 Task: Create a due date automation trigger when advanced on, 2 hours before a card is due add dates without an overdue due date.
Action: Mouse moved to (1121, 325)
Screenshot: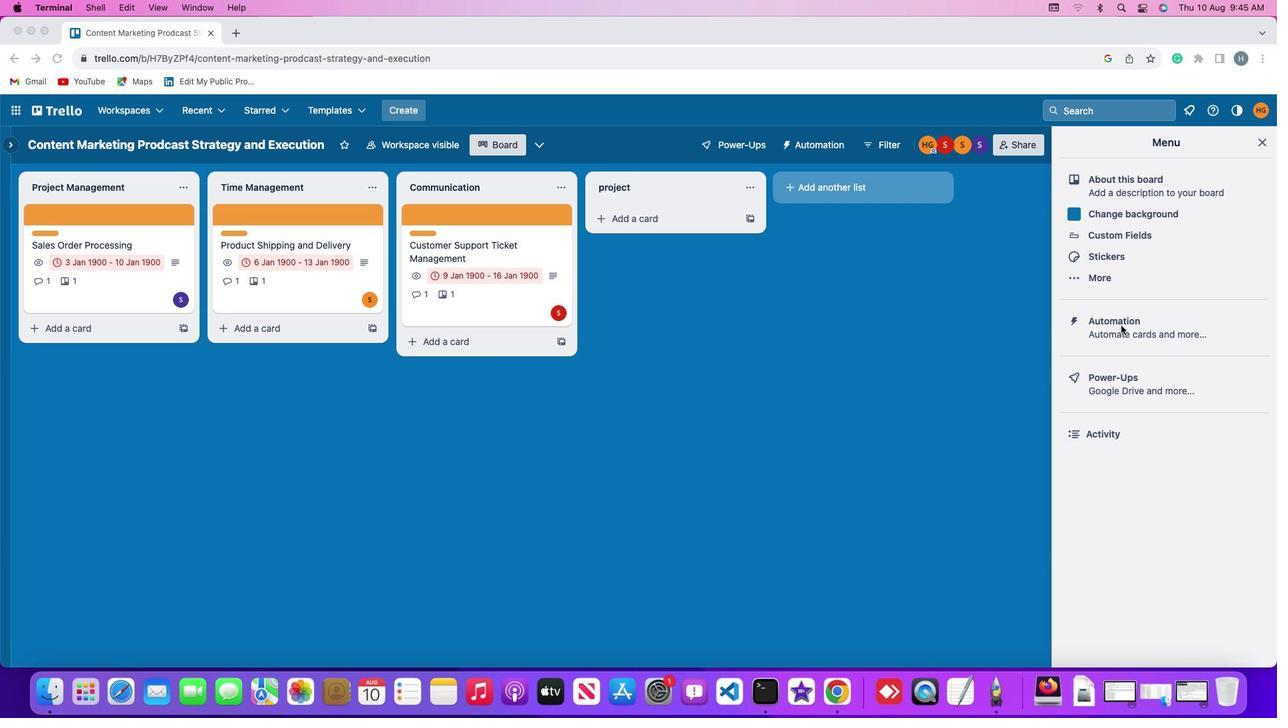 
Action: Mouse pressed left at (1121, 325)
Screenshot: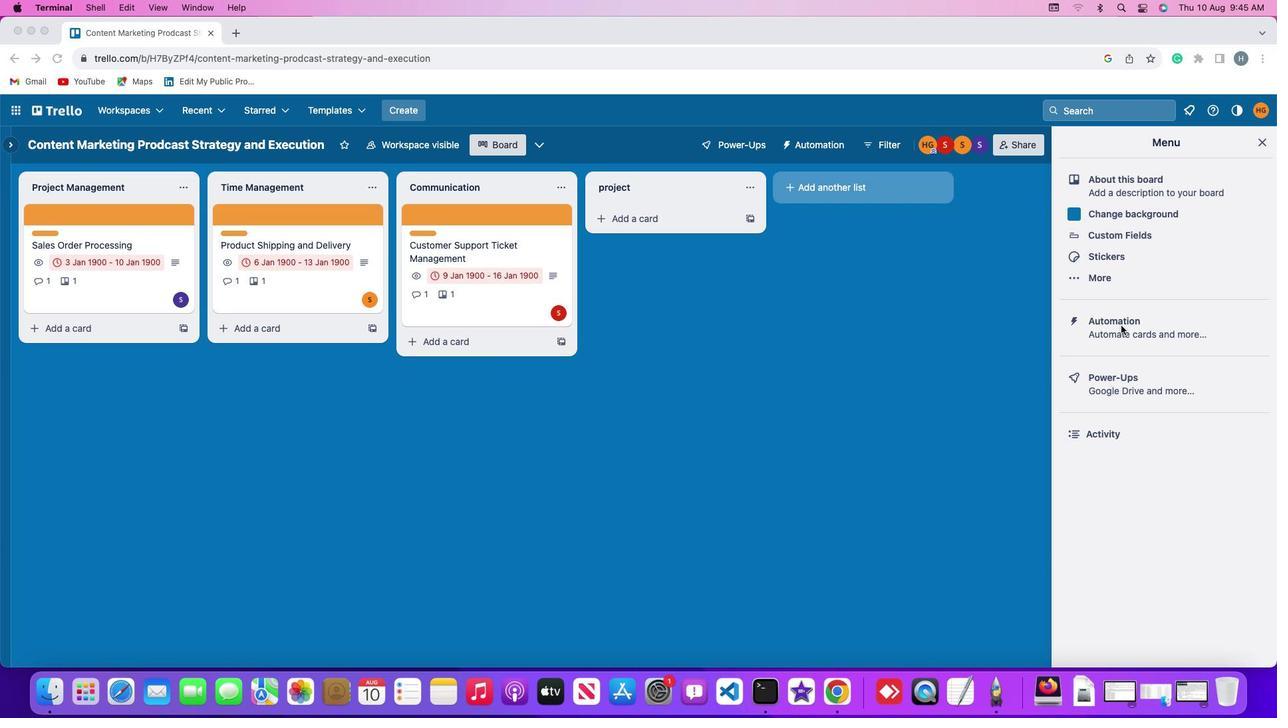 
Action: Mouse pressed left at (1121, 325)
Screenshot: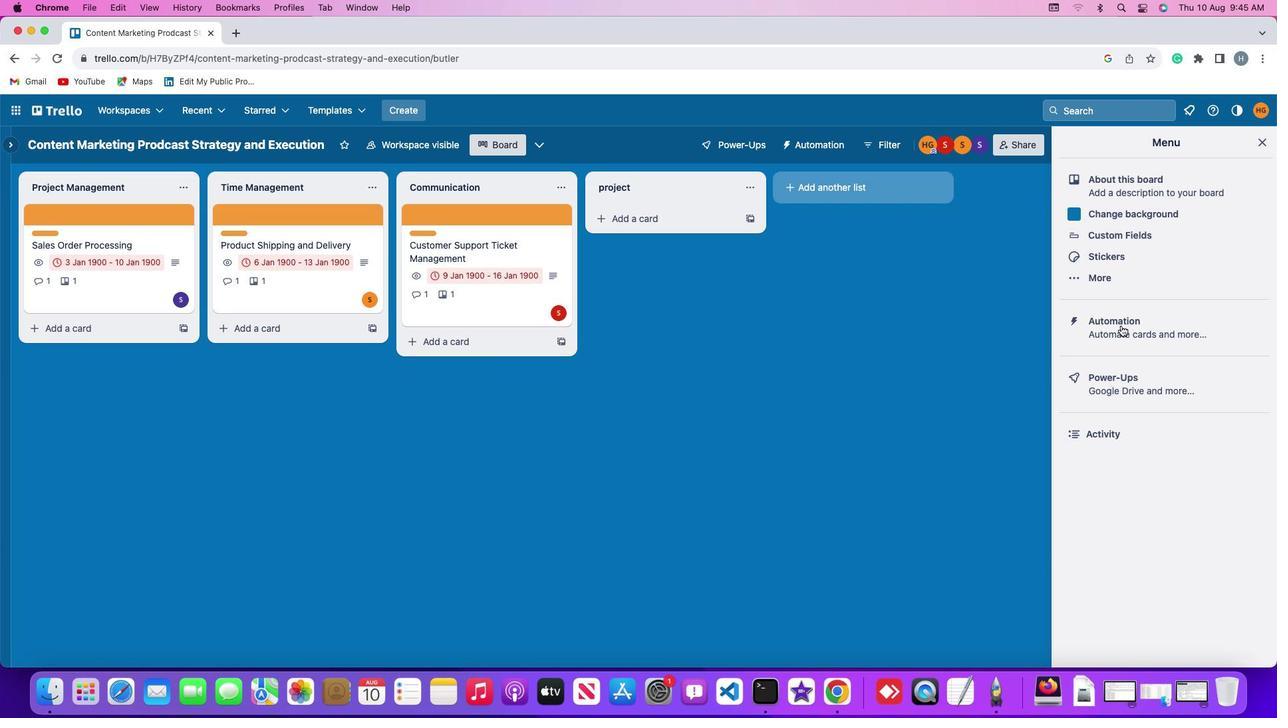 
Action: Mouse moved to (69, 313)
Screenshot: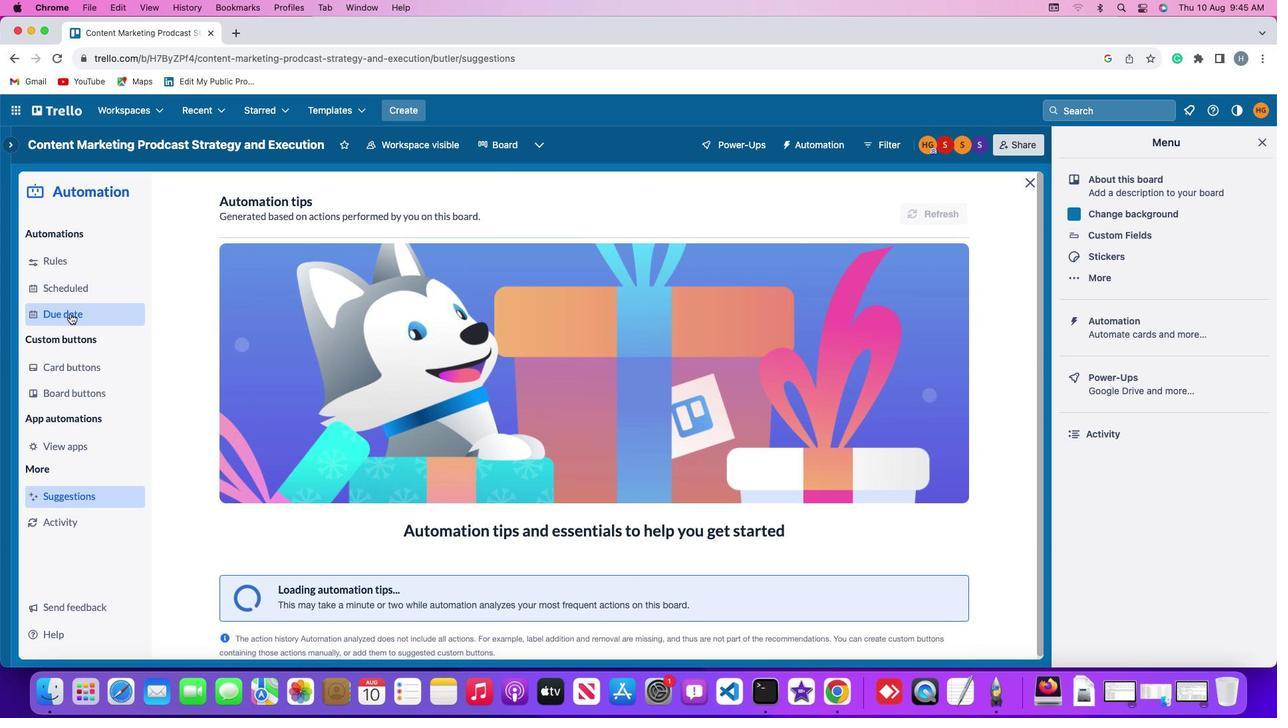 
Action: Mouse pressed left at (69, 313)
Screenshot: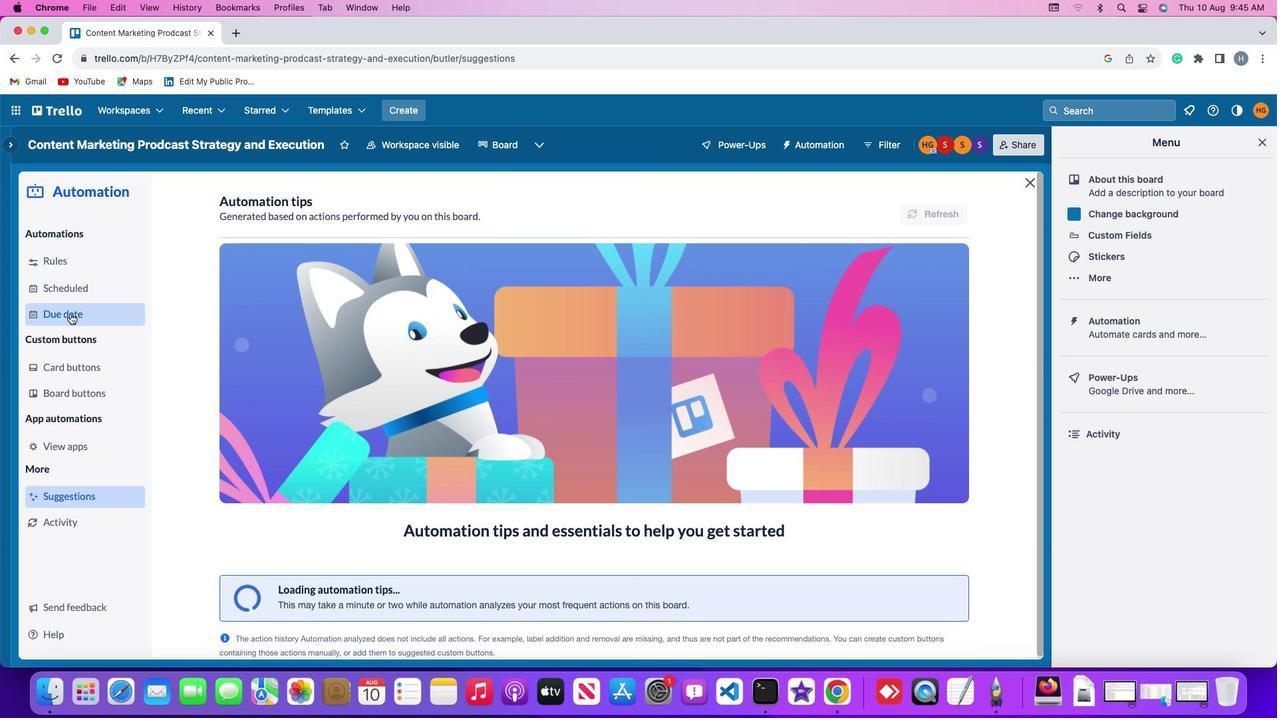 
Action: Mouse moved to (892, 207)
Screenshot: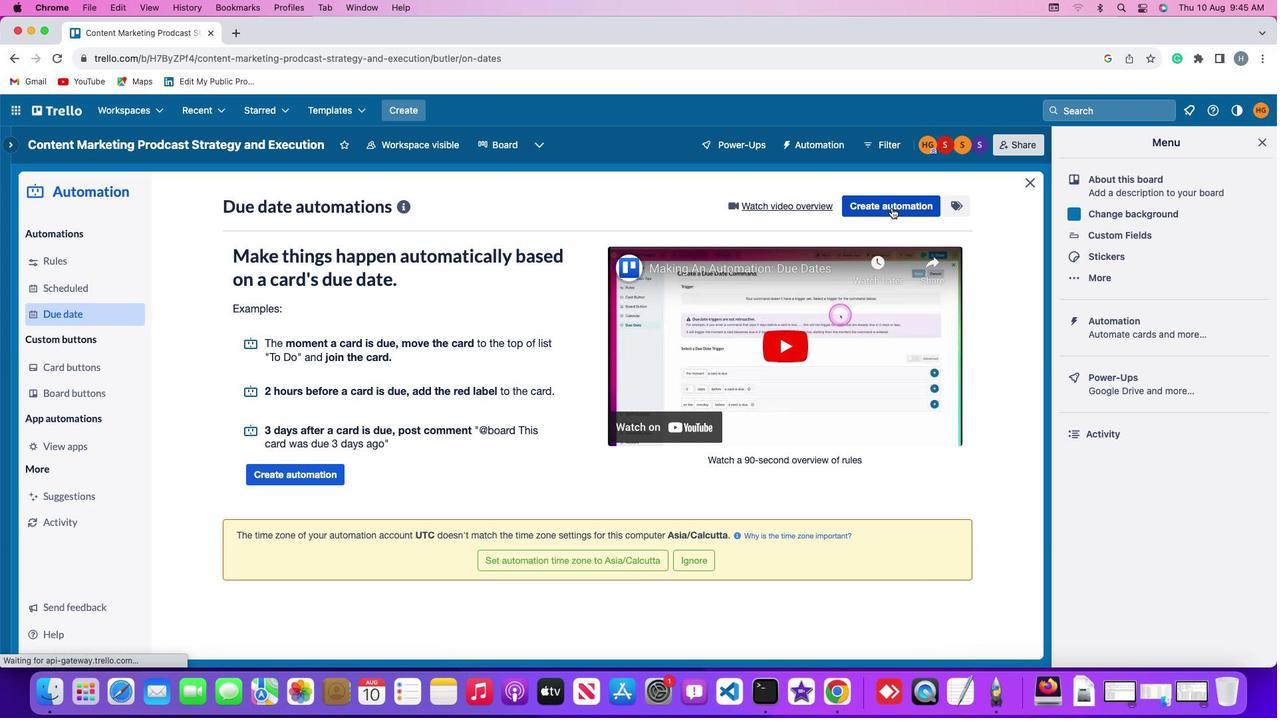 
Action: Mouse pressed left at (892, 207)
Screenshot: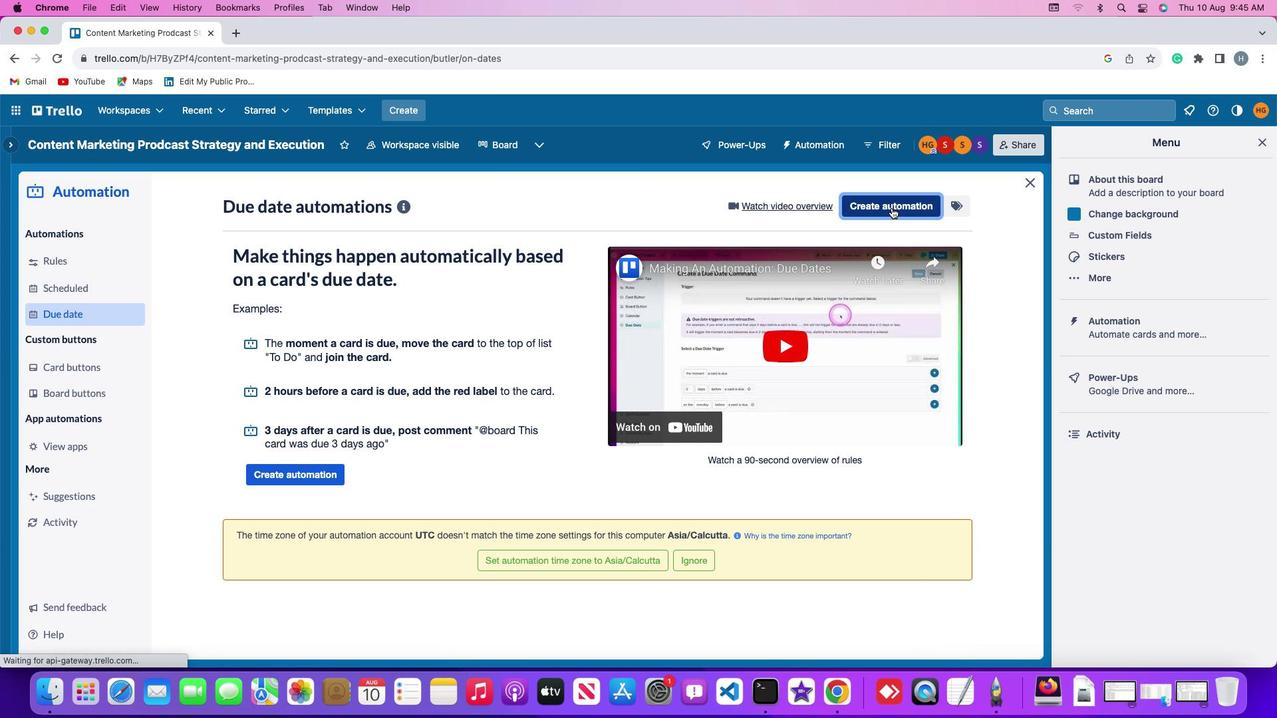 
Action: Mouse moved to (260, 337)
Screenshot: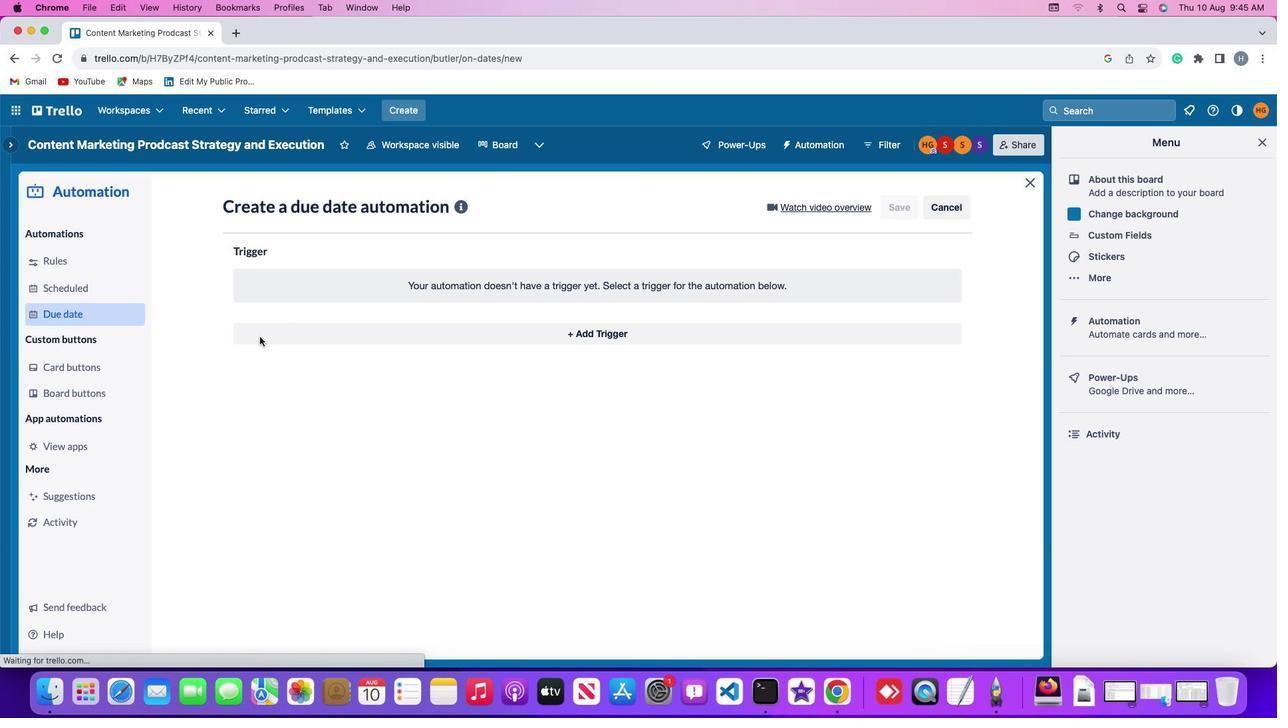 
Action: Mouse pressed left at (260, 337)
Screenshot: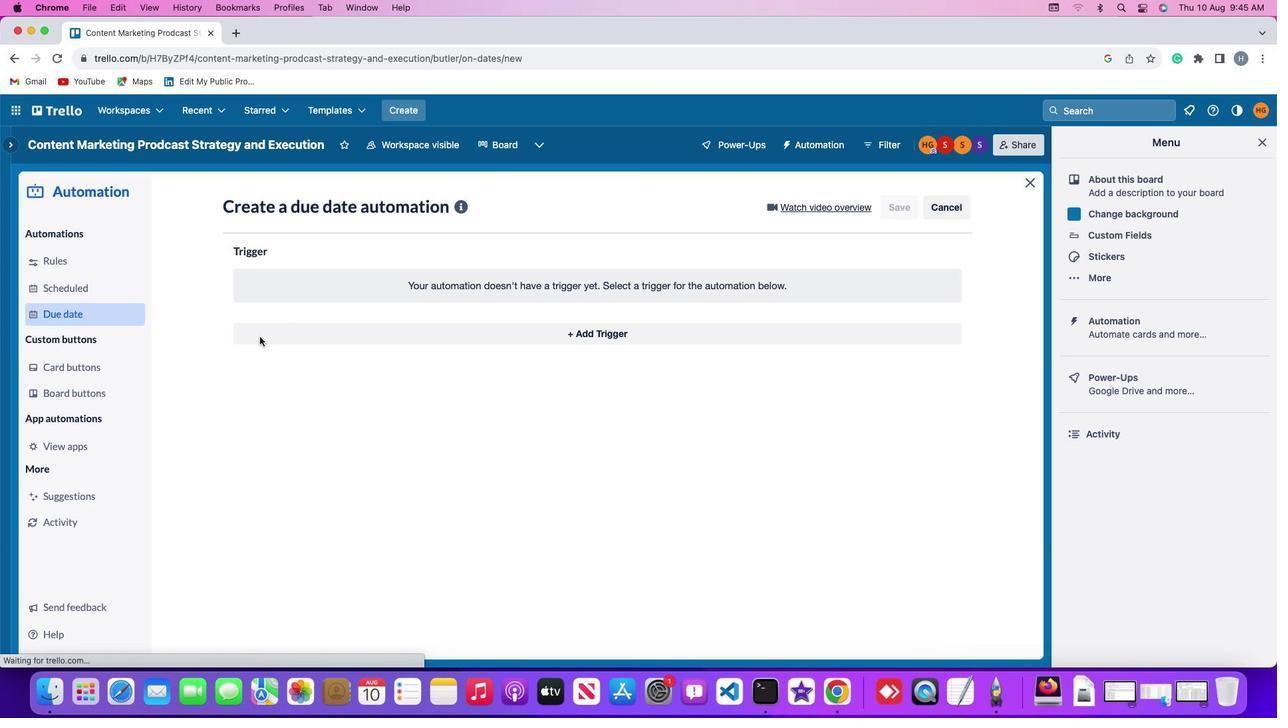 
Action: Mouse moved to (256, 534)
Screenshot: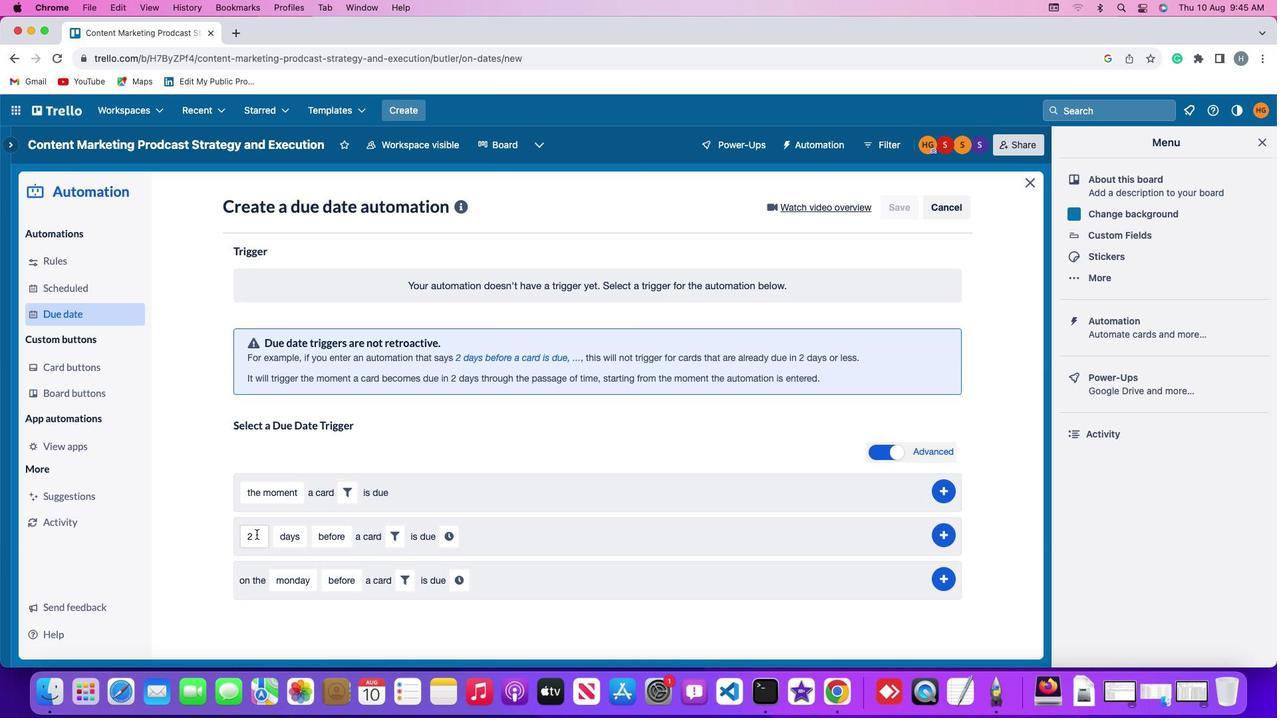 
Action: Mouse pressed left at (256, 534)
Screenshot: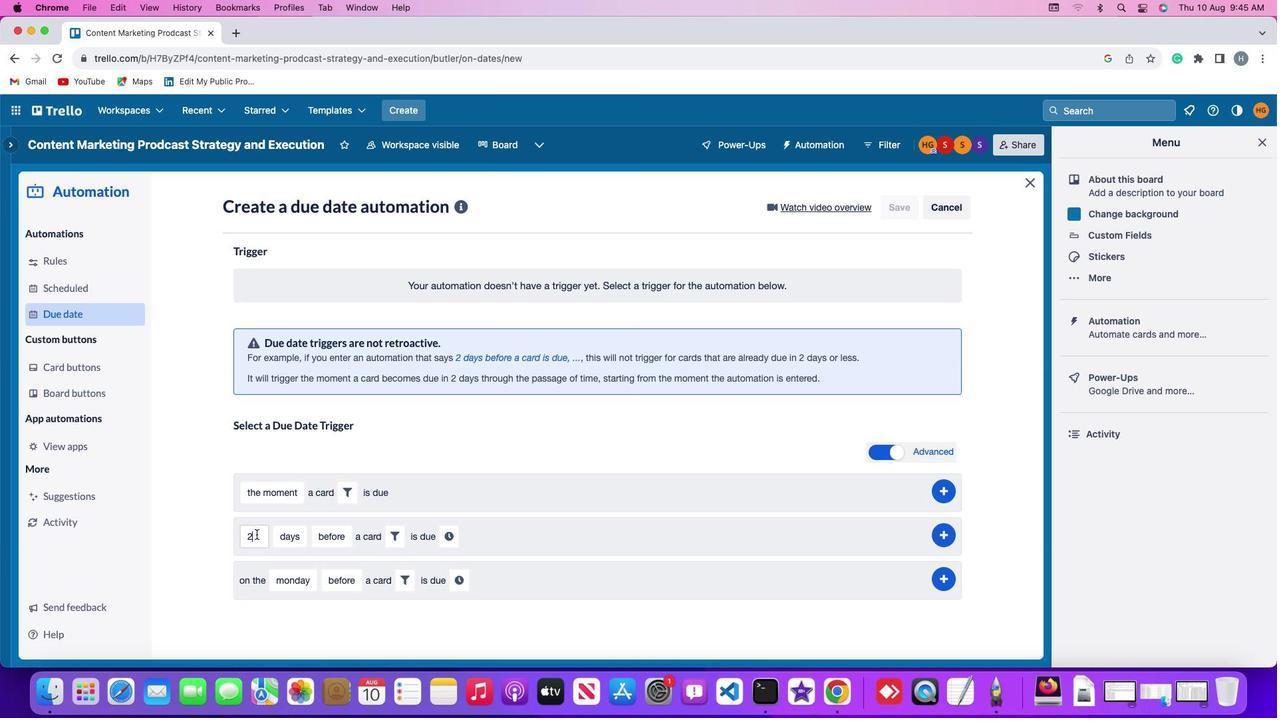 
Action: Mouse moved to (258, 538)
Screenshot: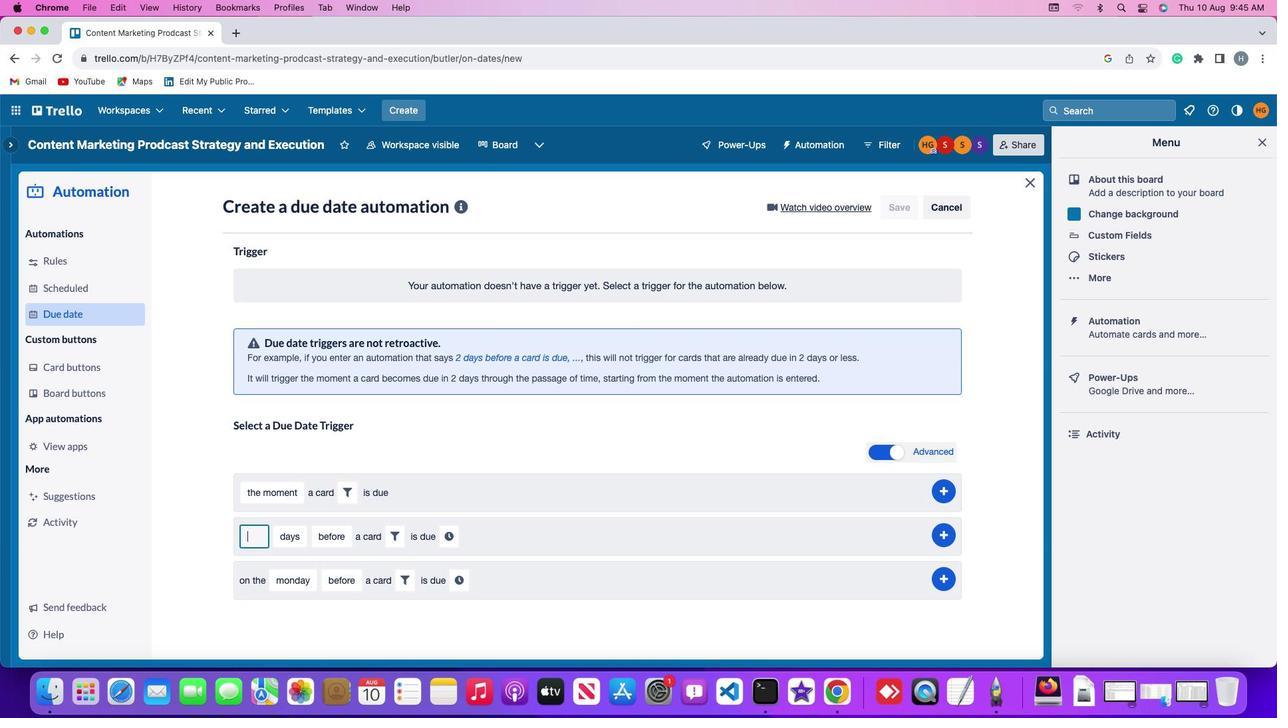 
Action: Key pressed Key.backspace
Screenshot: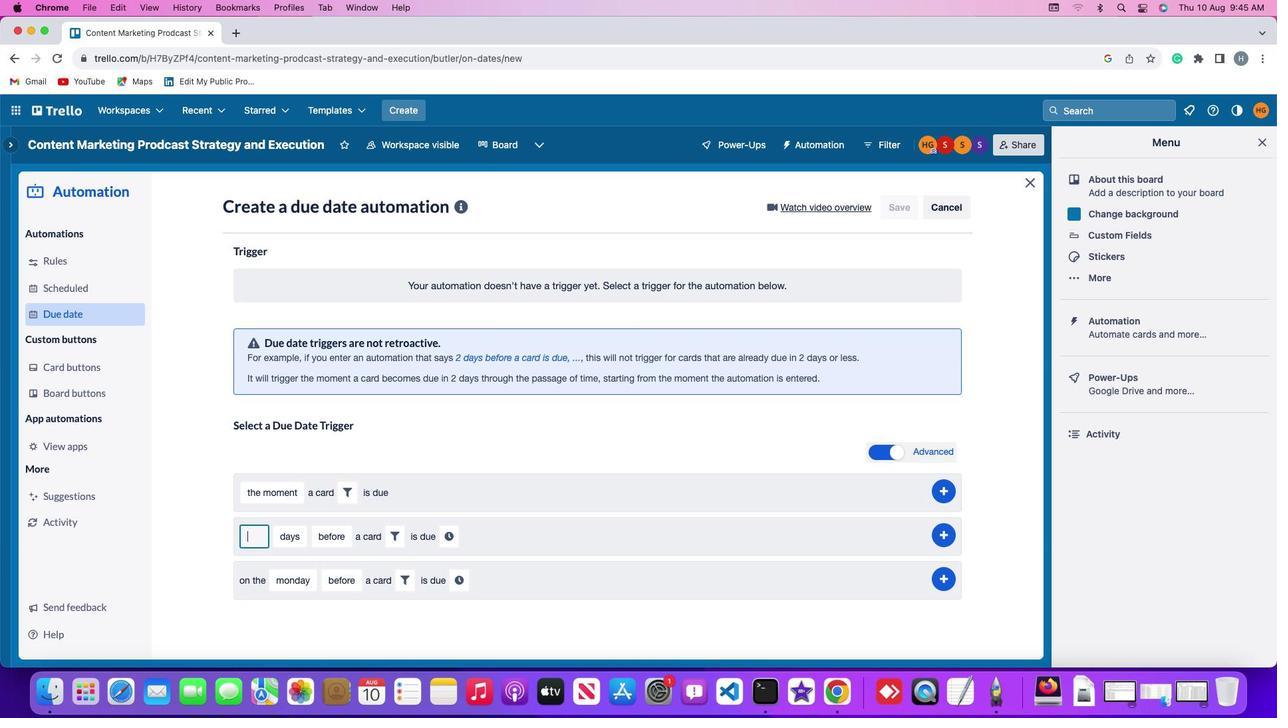
Action: Mouse moved to (260, 538)
Screenshot: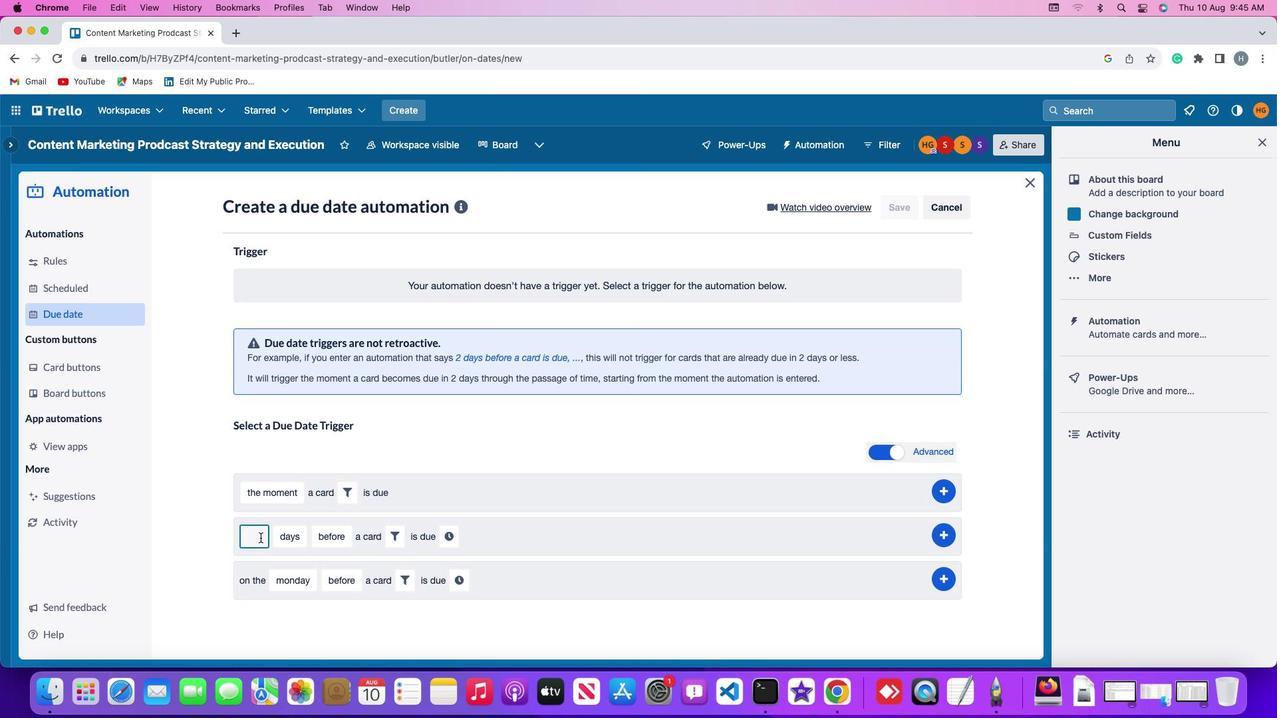 
Action: Key pressed '2'
Screenshot: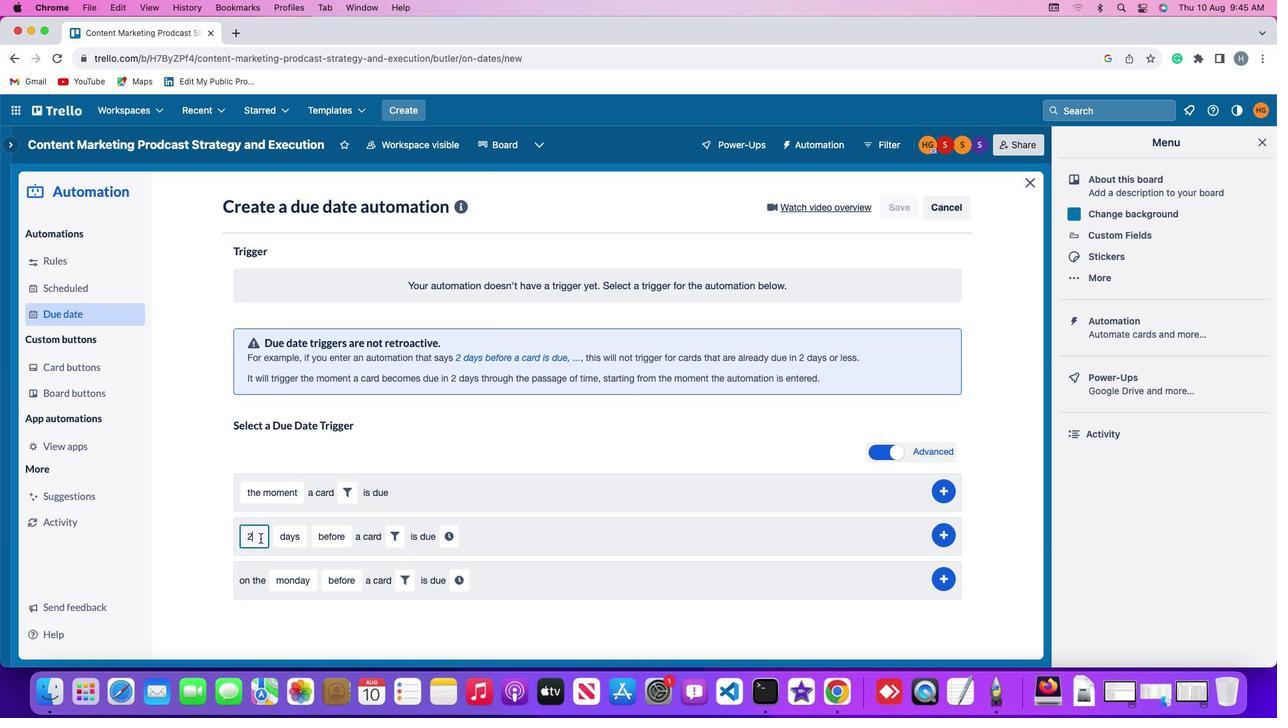 
Action: Mouse moved to (288, 537)
Screenshot: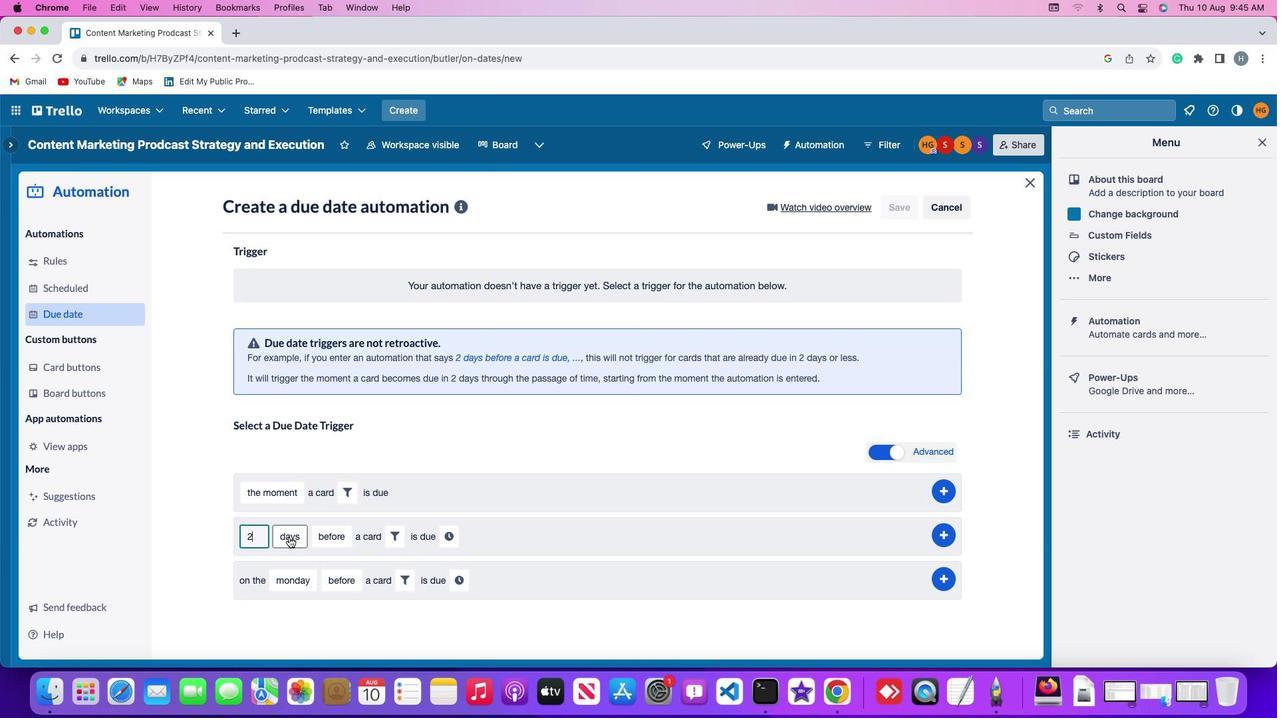 
Action: Mouse pressed left at (288, 537)
Screenshot: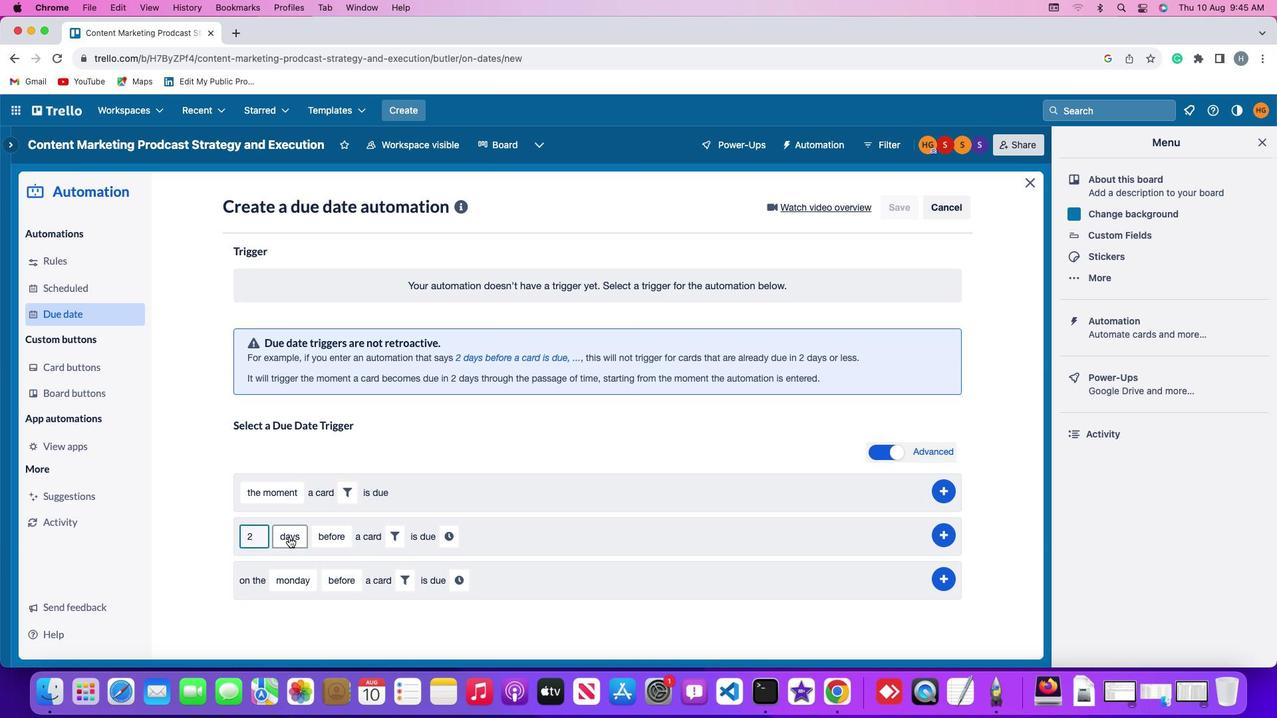 
Action: Mouse moved to (296, 611)
Screenshot: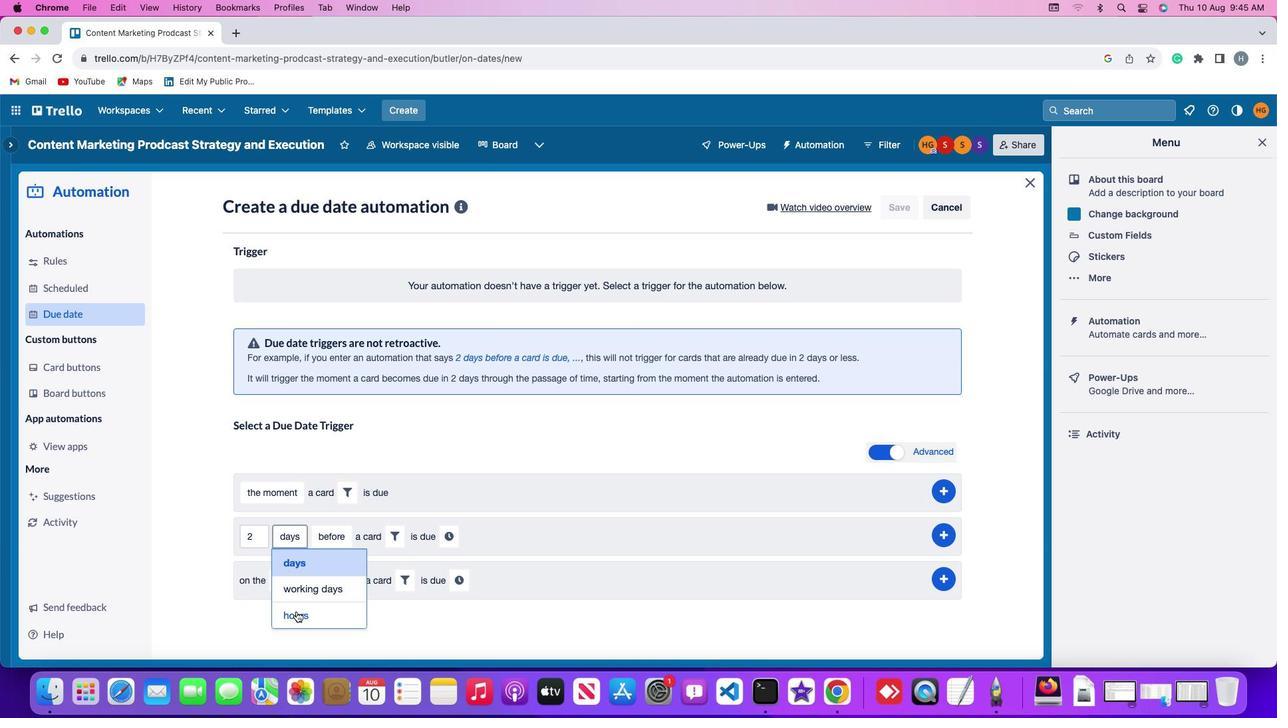 
Action: Mouse pressed left at (296, 611)
Screenshot: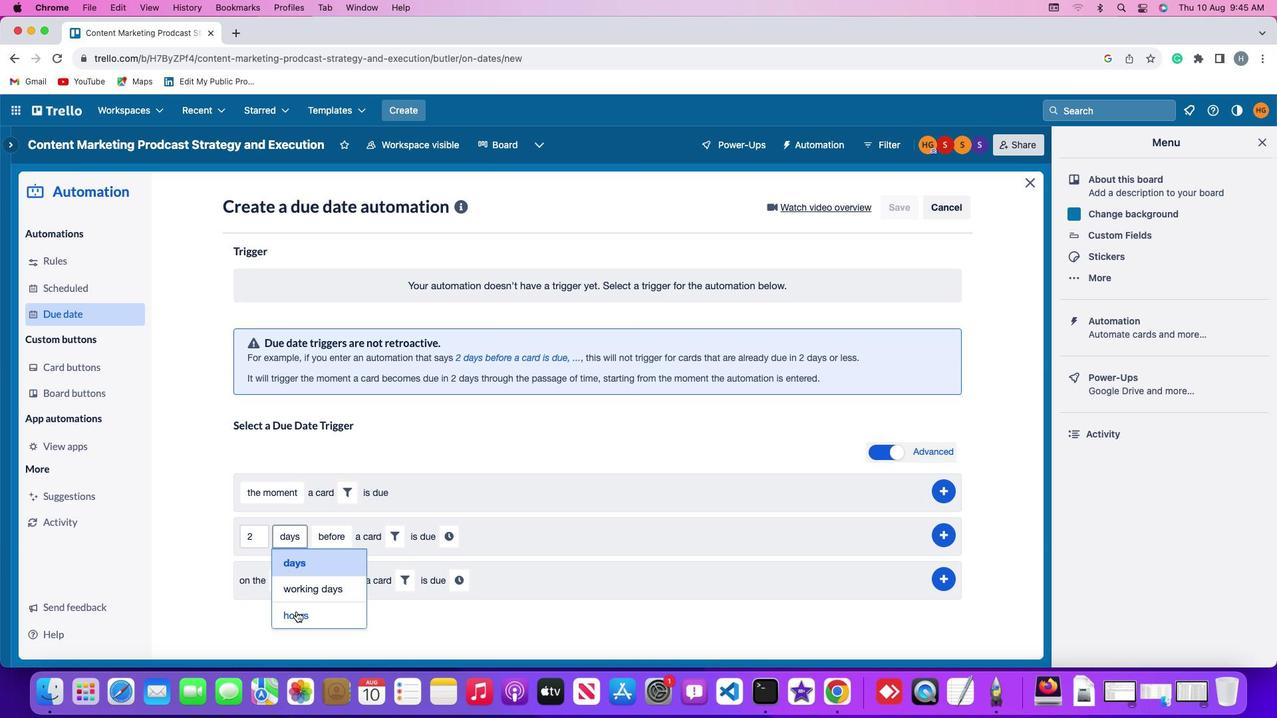 
Action: Mouse moved to (332, 533)
Screenshot: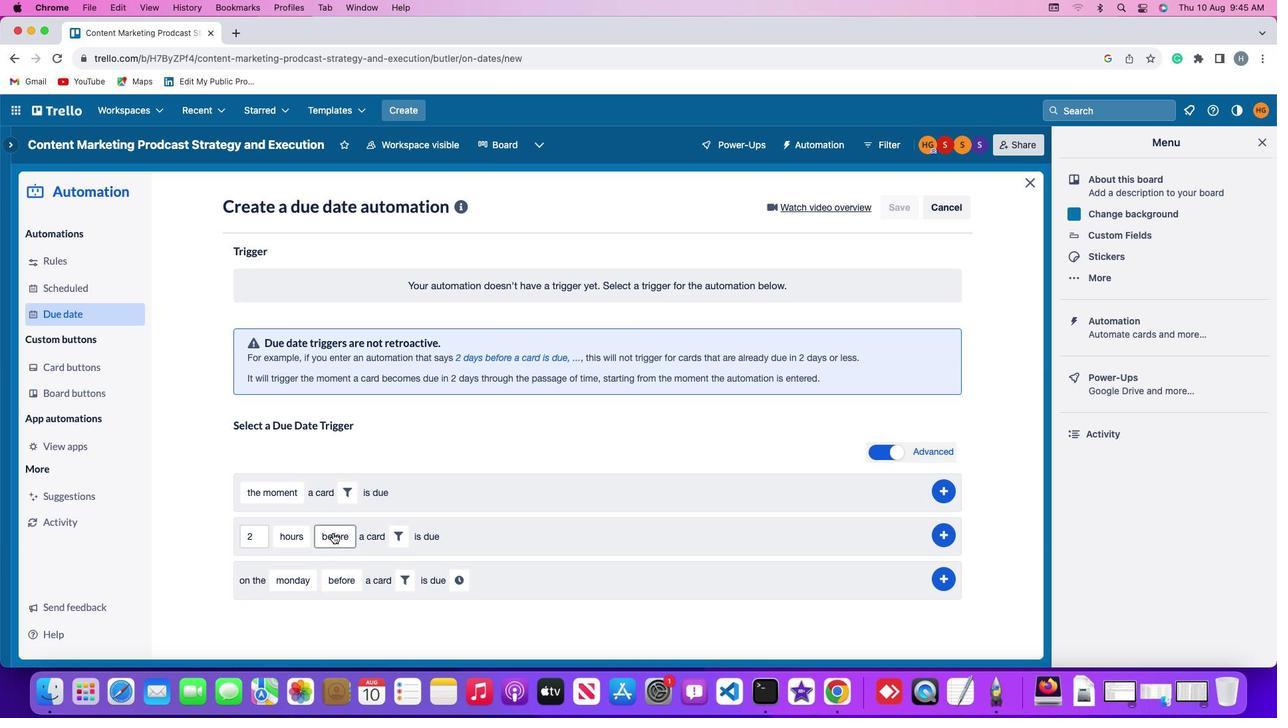 
Action: Mouse pressed left at (332, 533)
Screenshot: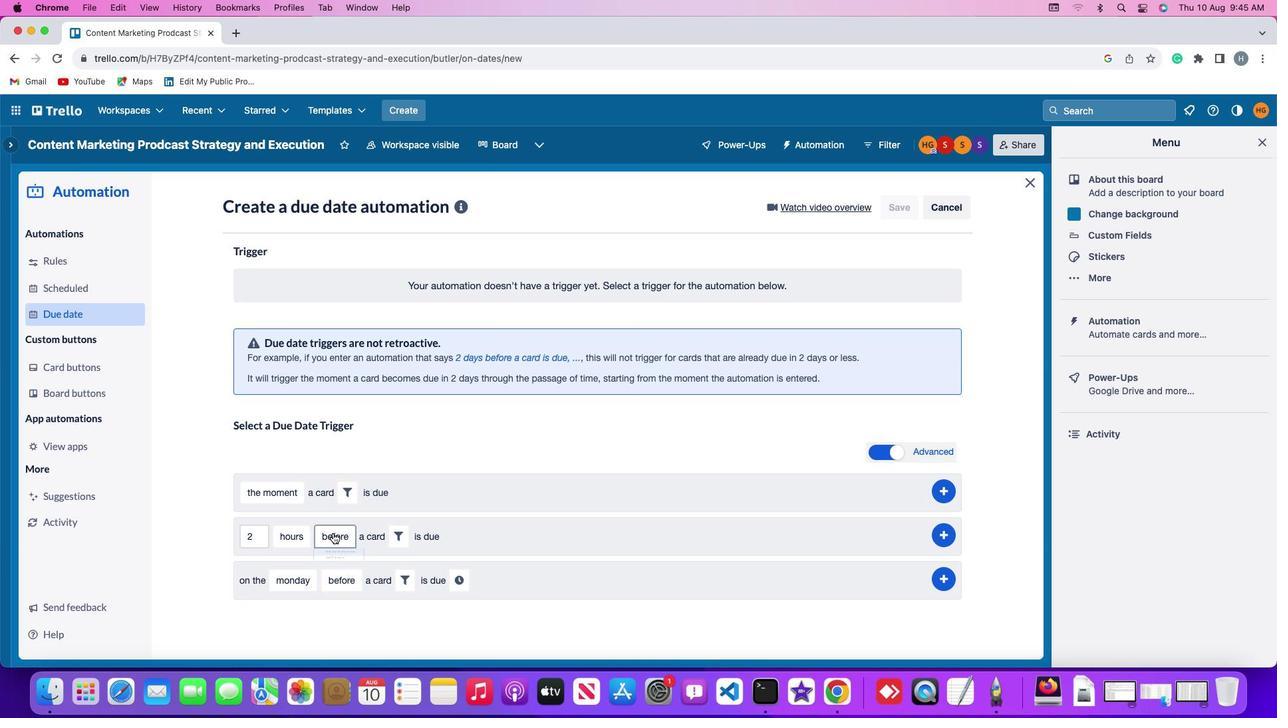 
Action: Mouse moved to (339, 561)
Screenshot: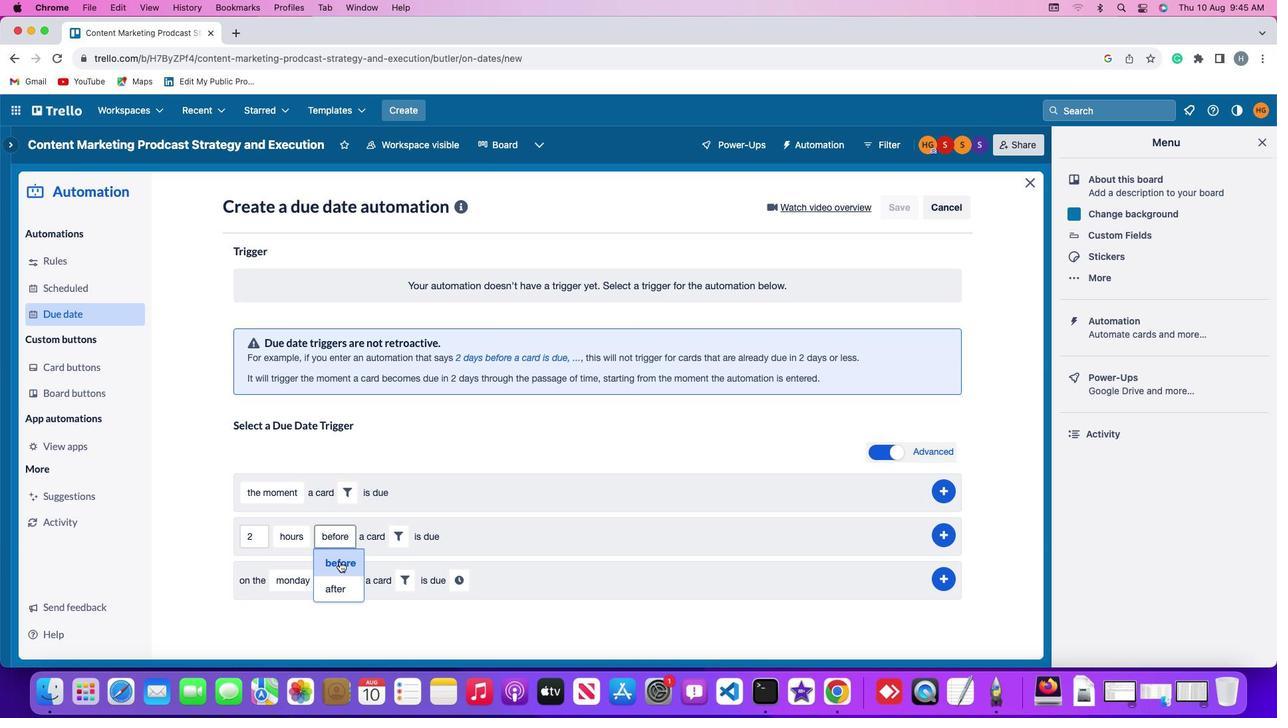 
Action: Mouse pressed left at (339, 561)
Screenshot: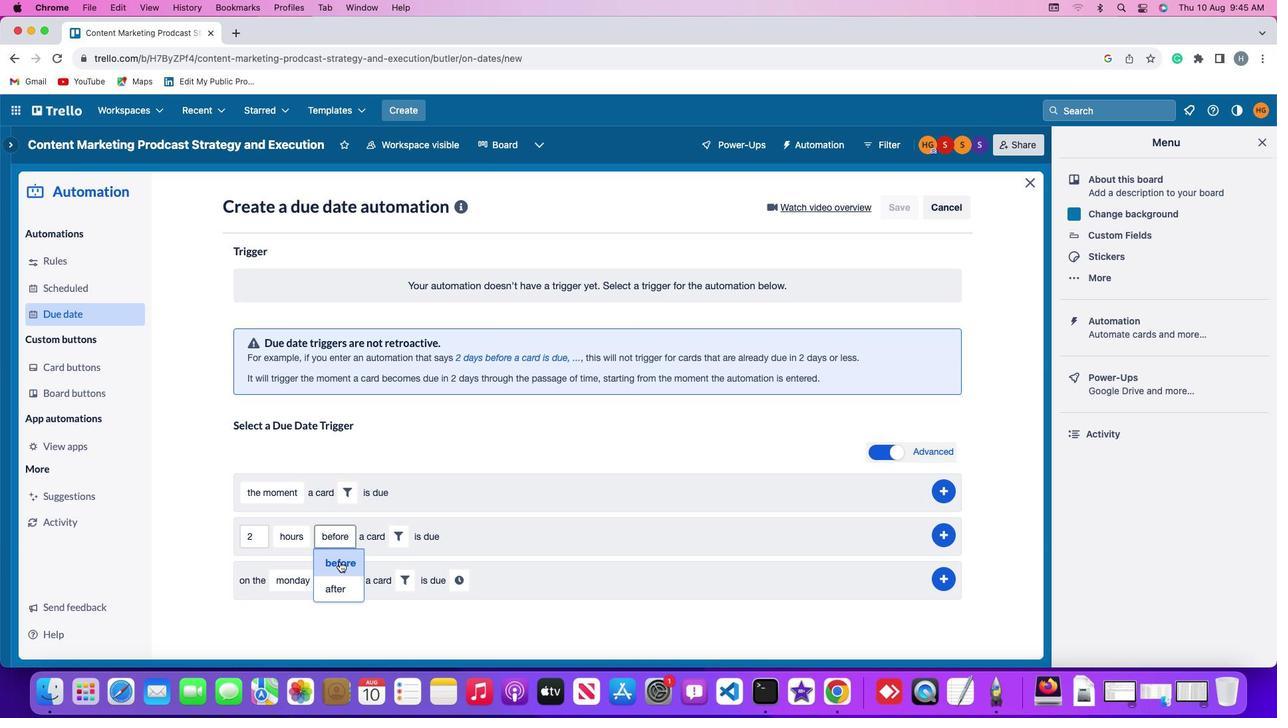 
Action: Mouse moved to (394, 532)
Screenshot: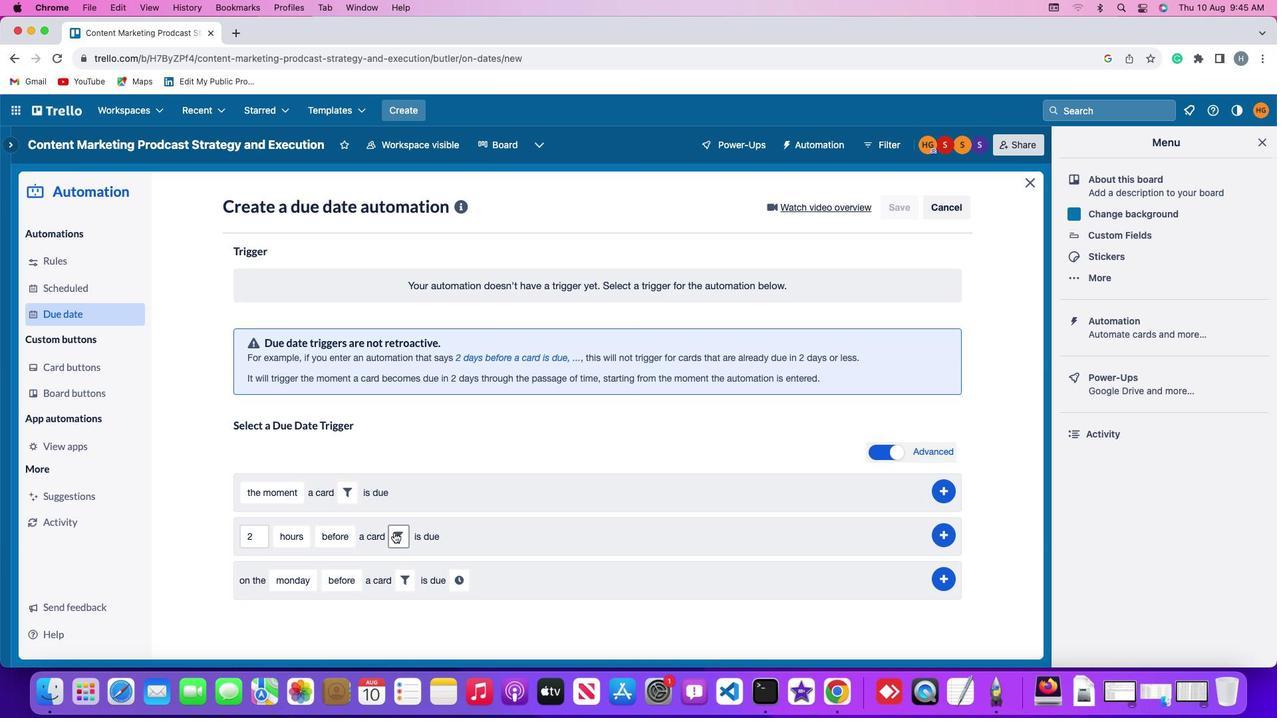 
Action: Mouse pressed left at (394, 532)
Screenshot: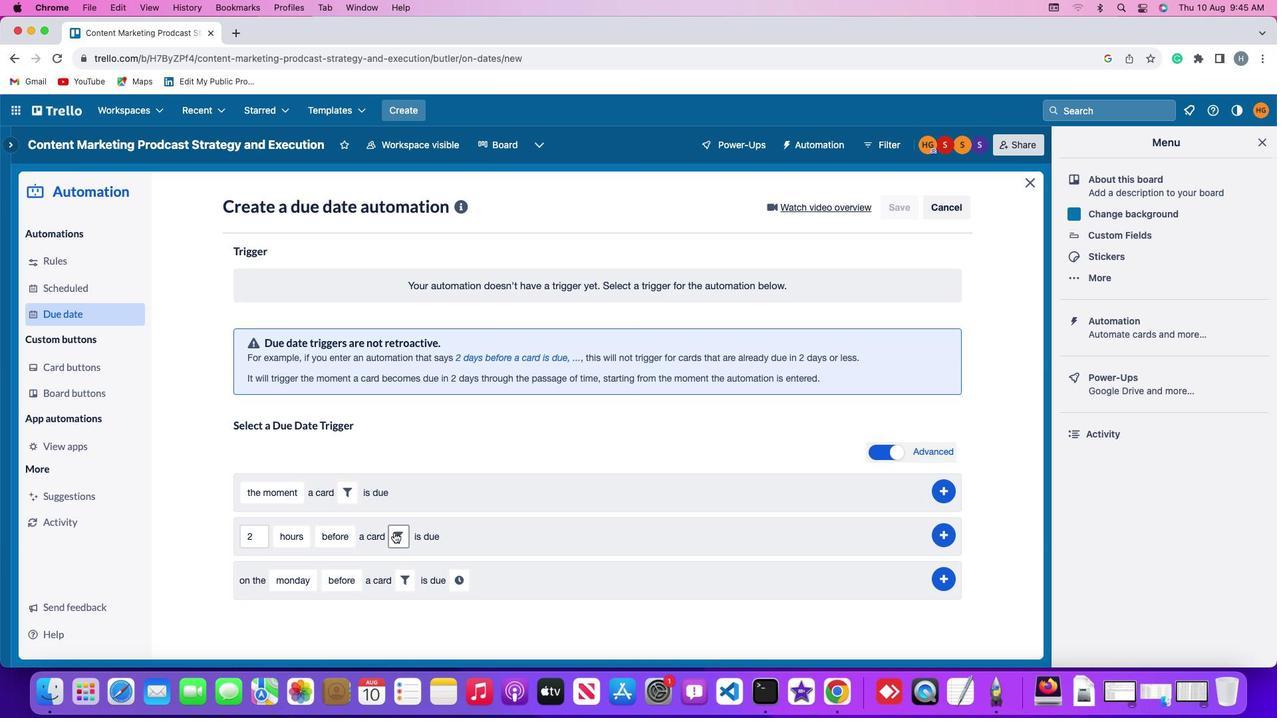 
Action: Mouse moved to (463, 579)
Screenshot: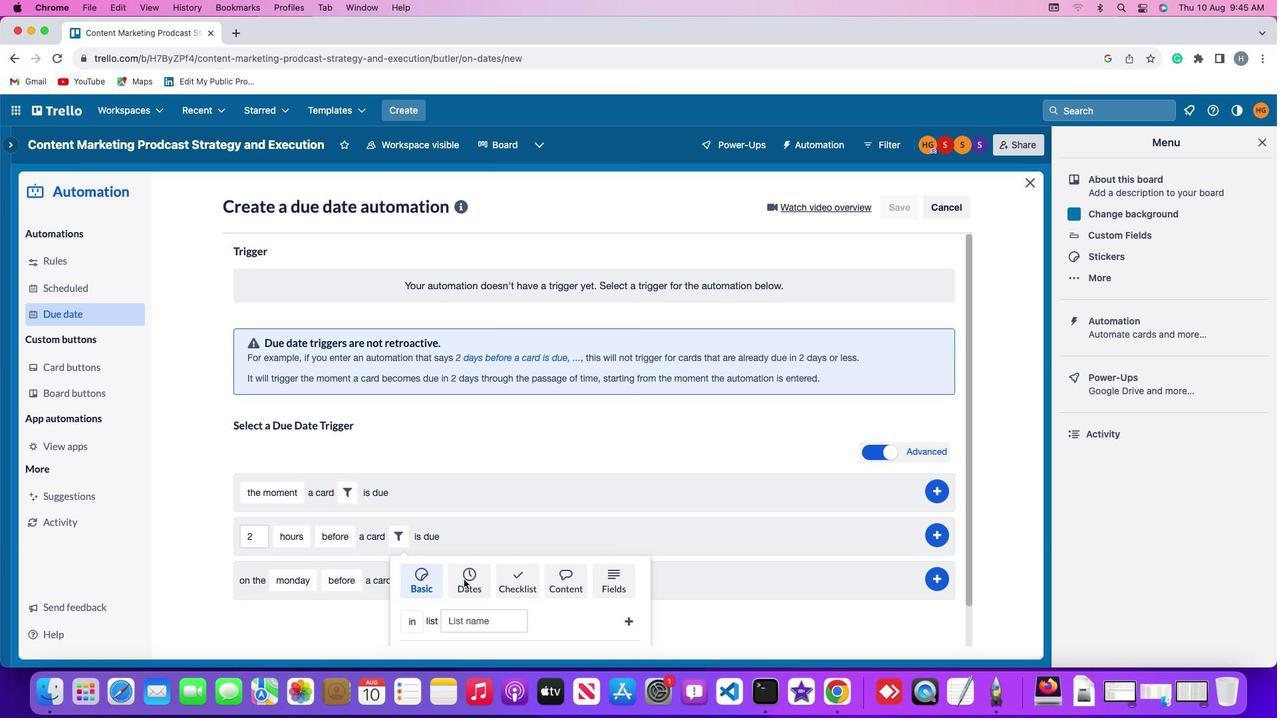 
Action: Mouse pressed left at (463, 579)
Screenshot: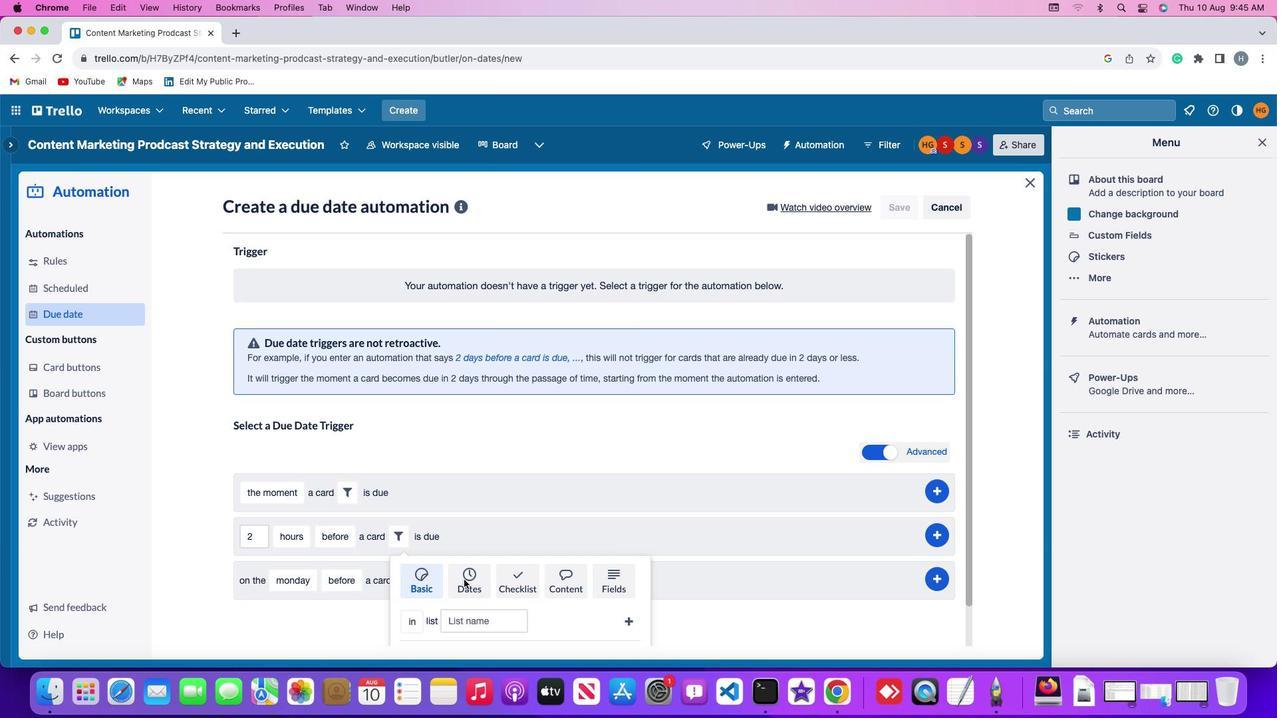 
Action: Mouse moved to (413, 622)
Screenshot: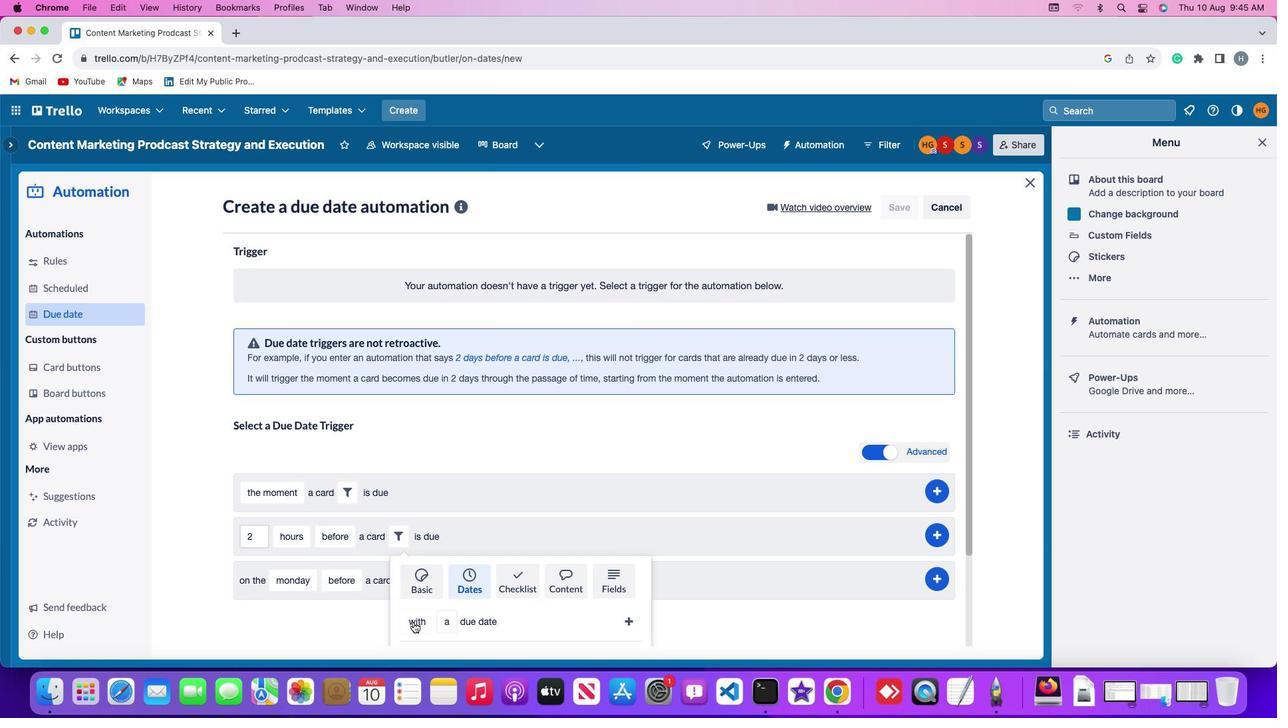 
Action: Mouse pressed left at (413, 622)
Screenshot: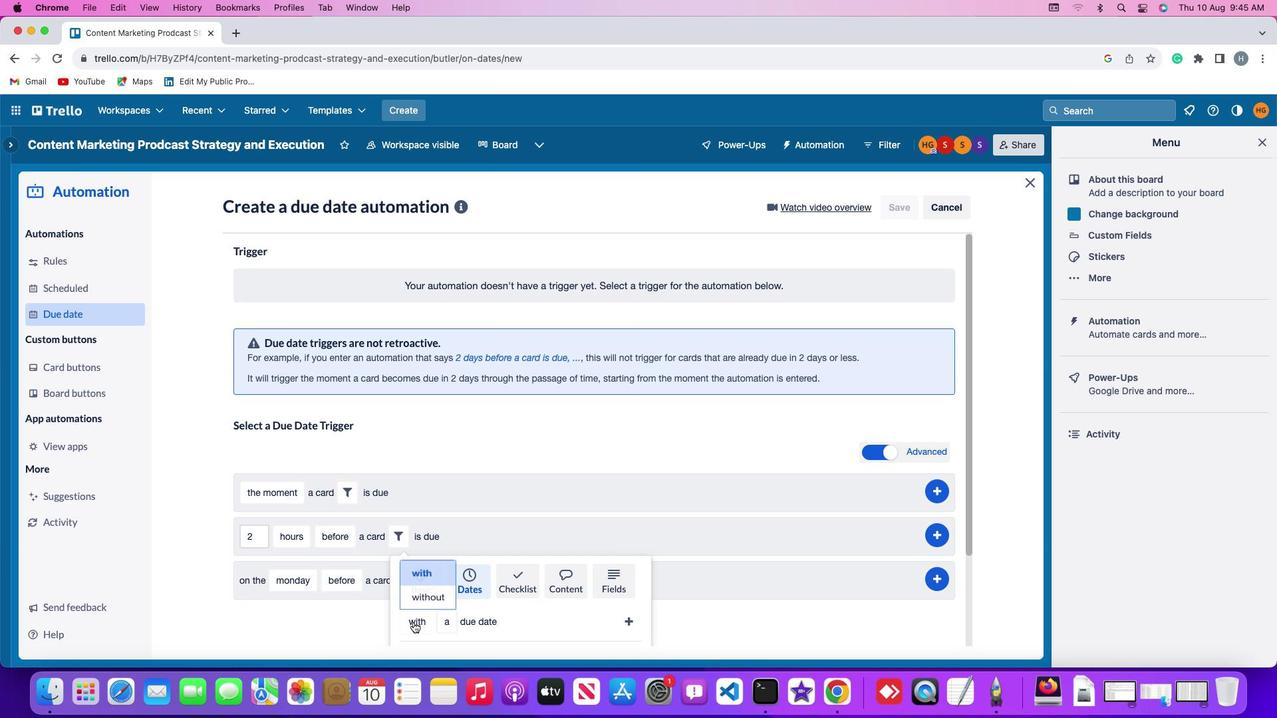 
Action: Mouse moved to (420, 600)
Screenshot: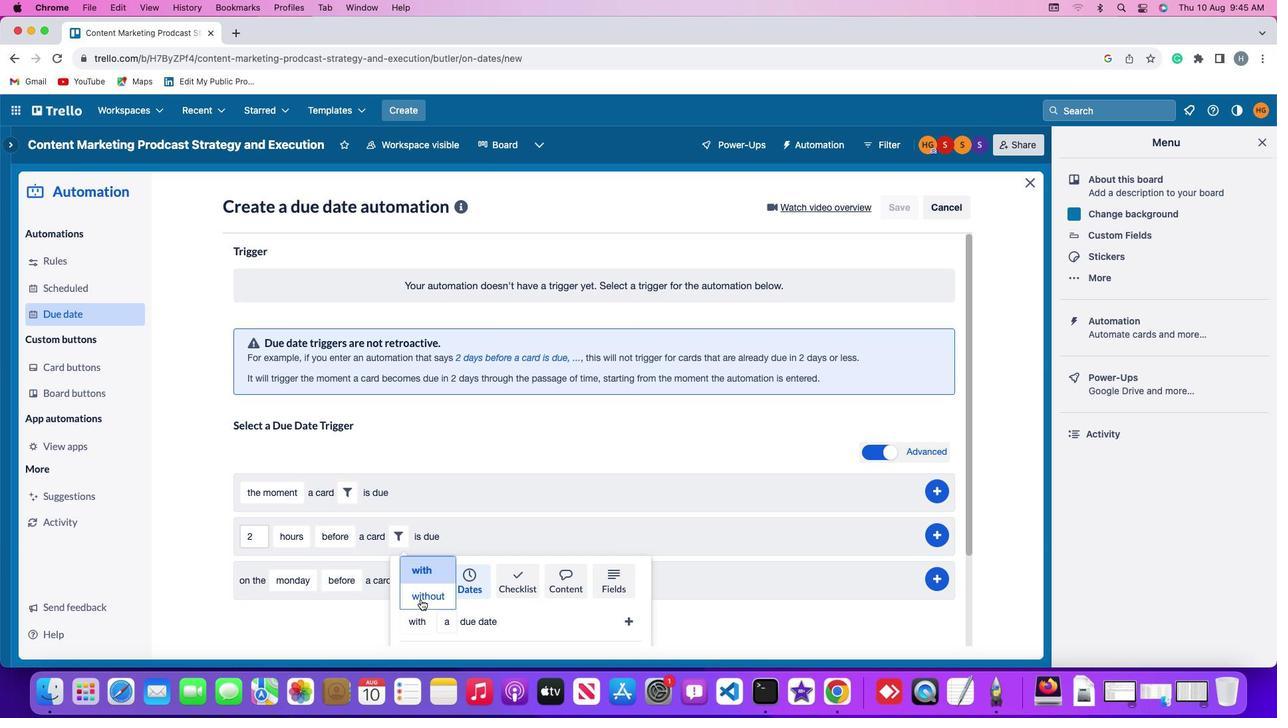 
Action: Mouse pressed left at (420, 600)
Screenshot: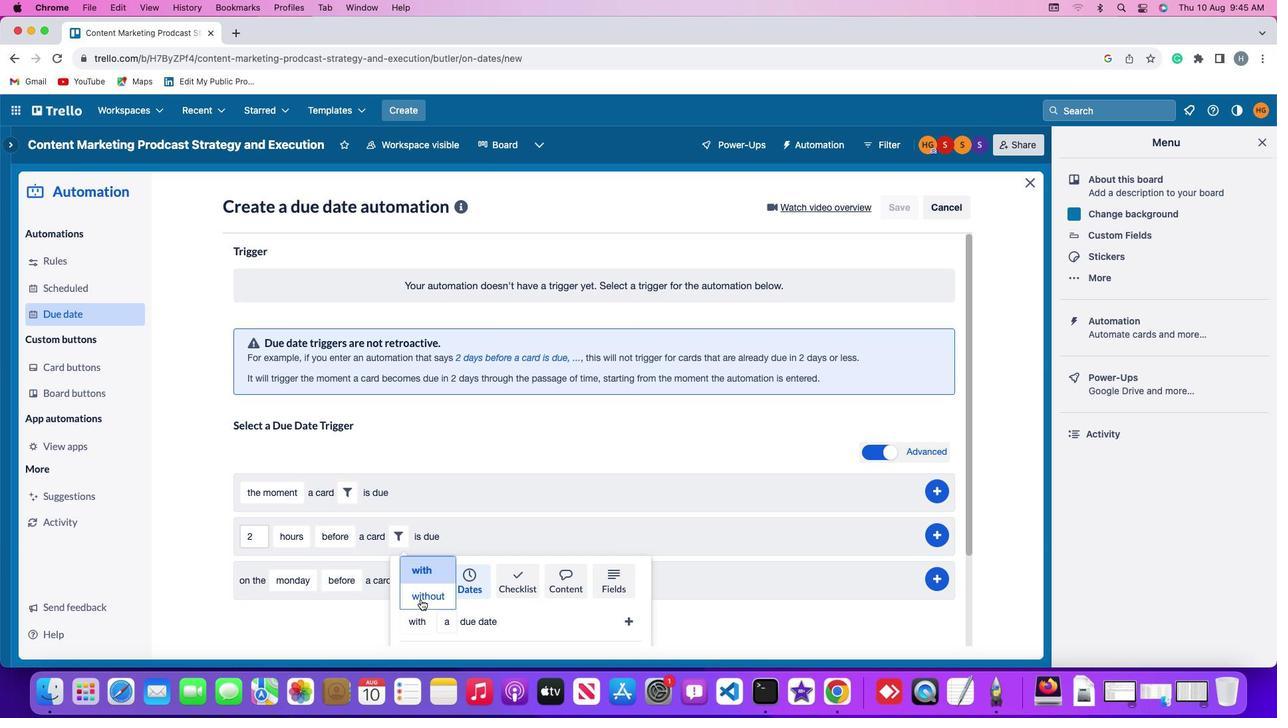 
Action: Mouse moved to (459, 615)
Screenshot: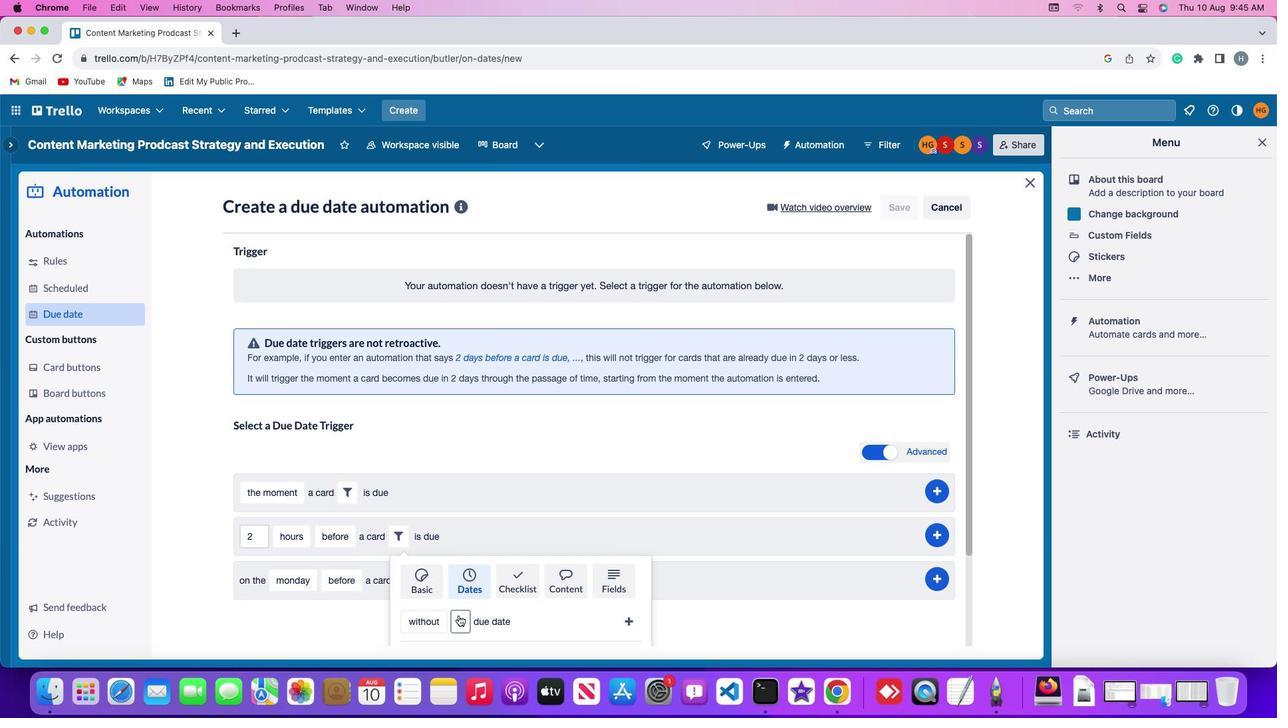 
Action: Mouse pressed left at (459, 615)
Screenshot: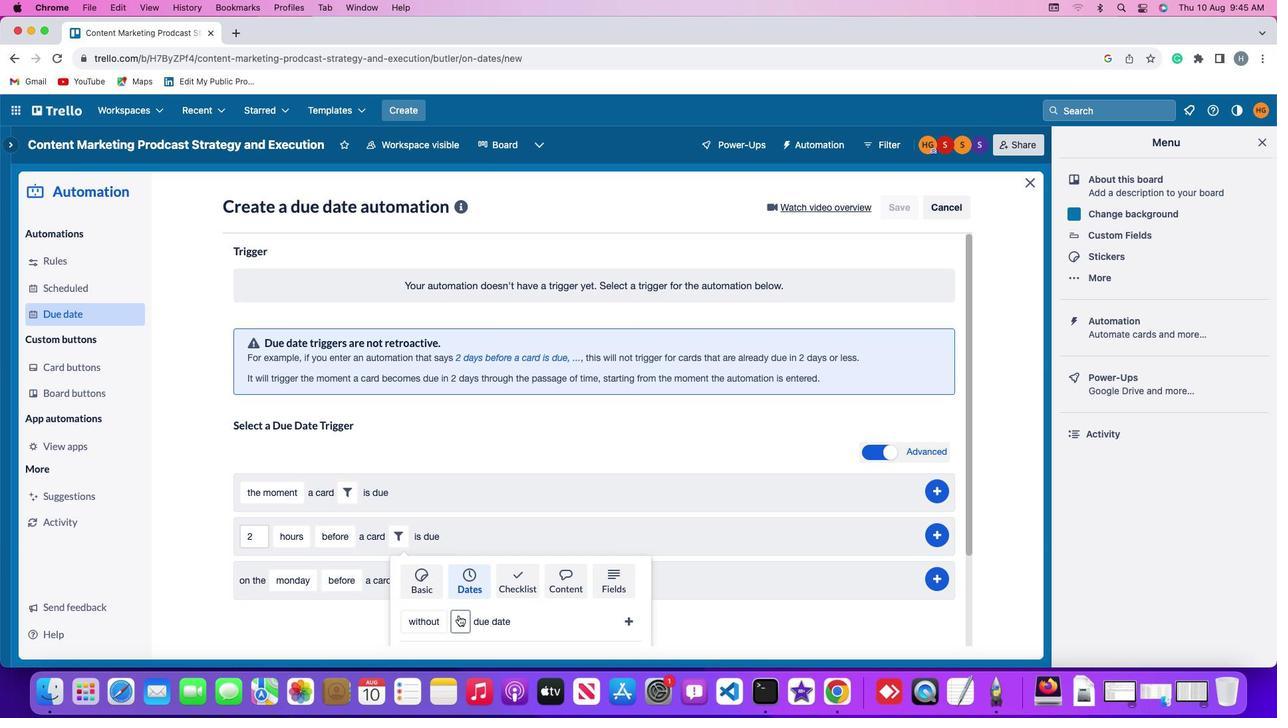 
Action: Mouse moved to (475, 598)
Screenshot: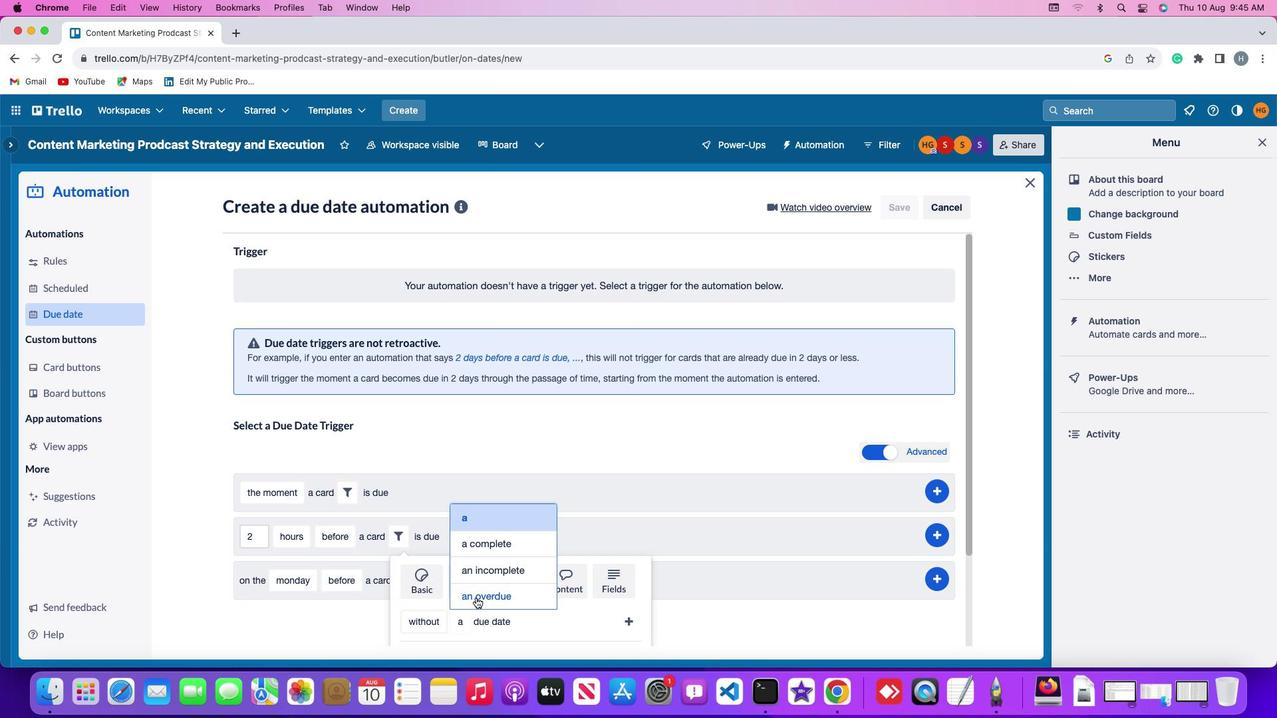 
Action: Mouse pressed left at (475, 598)
Screenshot: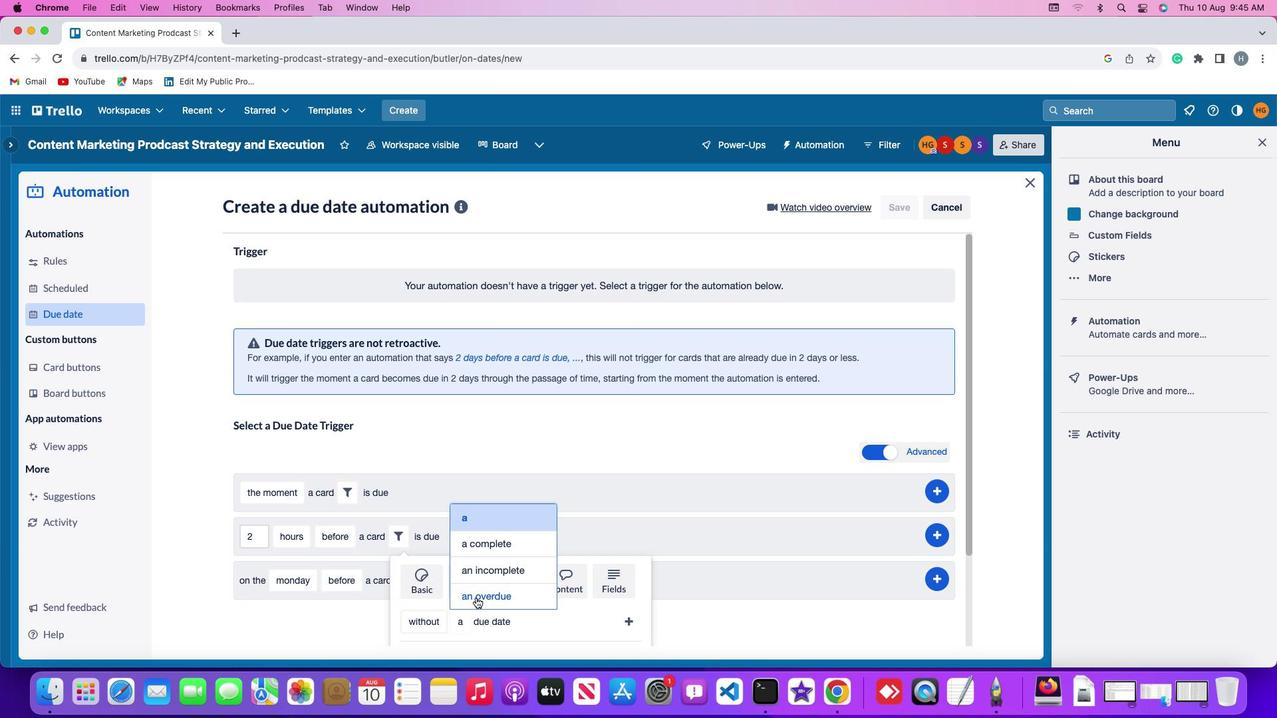 
Action: Mouse moved to (629, 620)
Screenshot: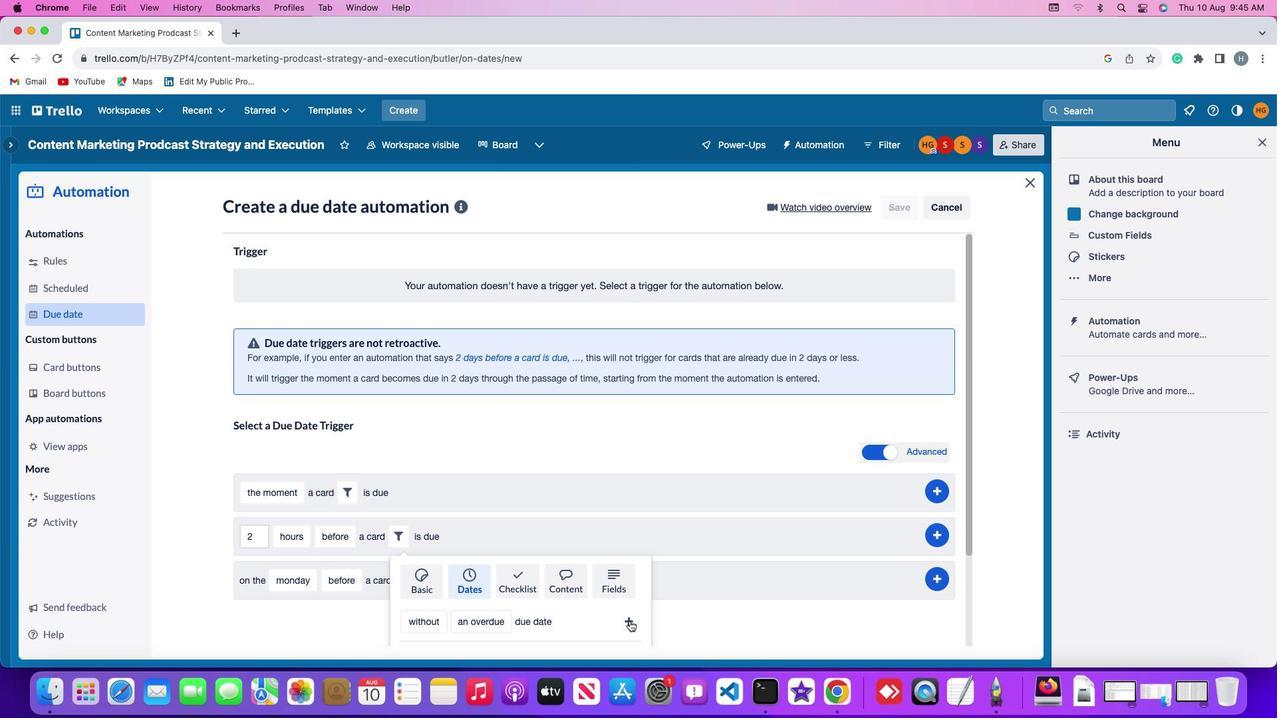 
Action: Mouse pressed left at (629, 620)
Screenshot: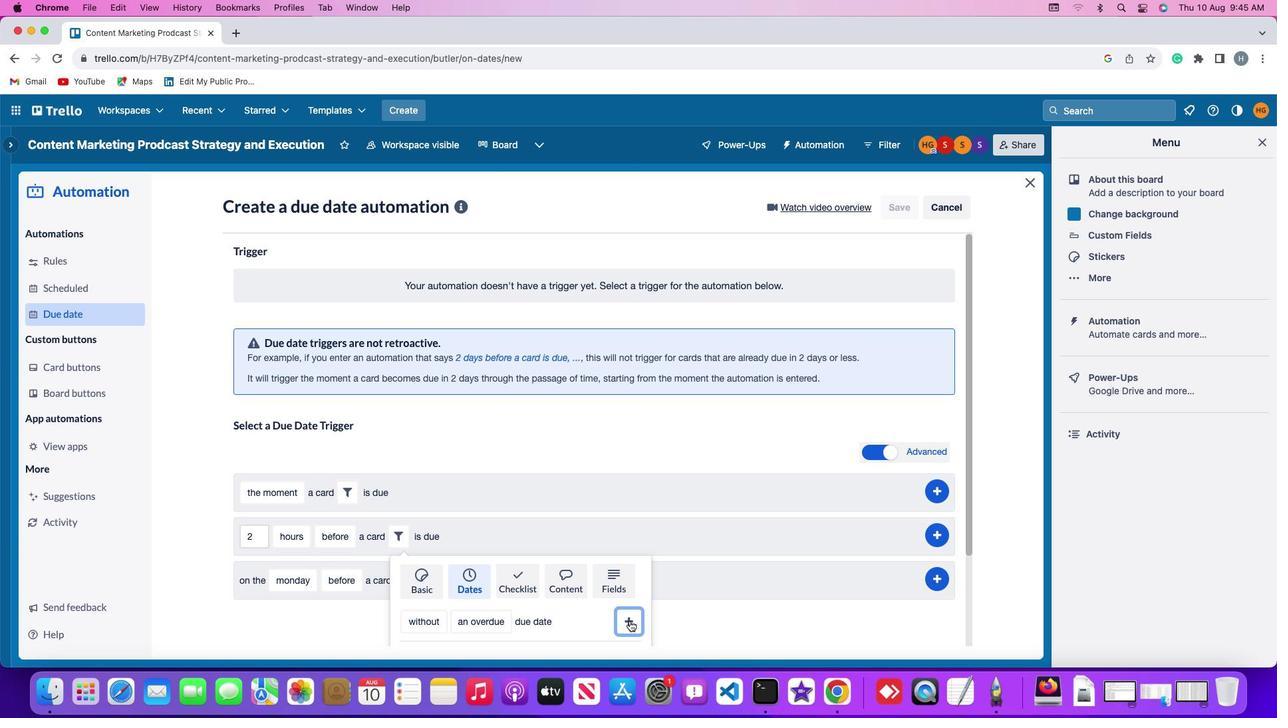 
Action: Mouse moved to (940, 532)
Screenshot: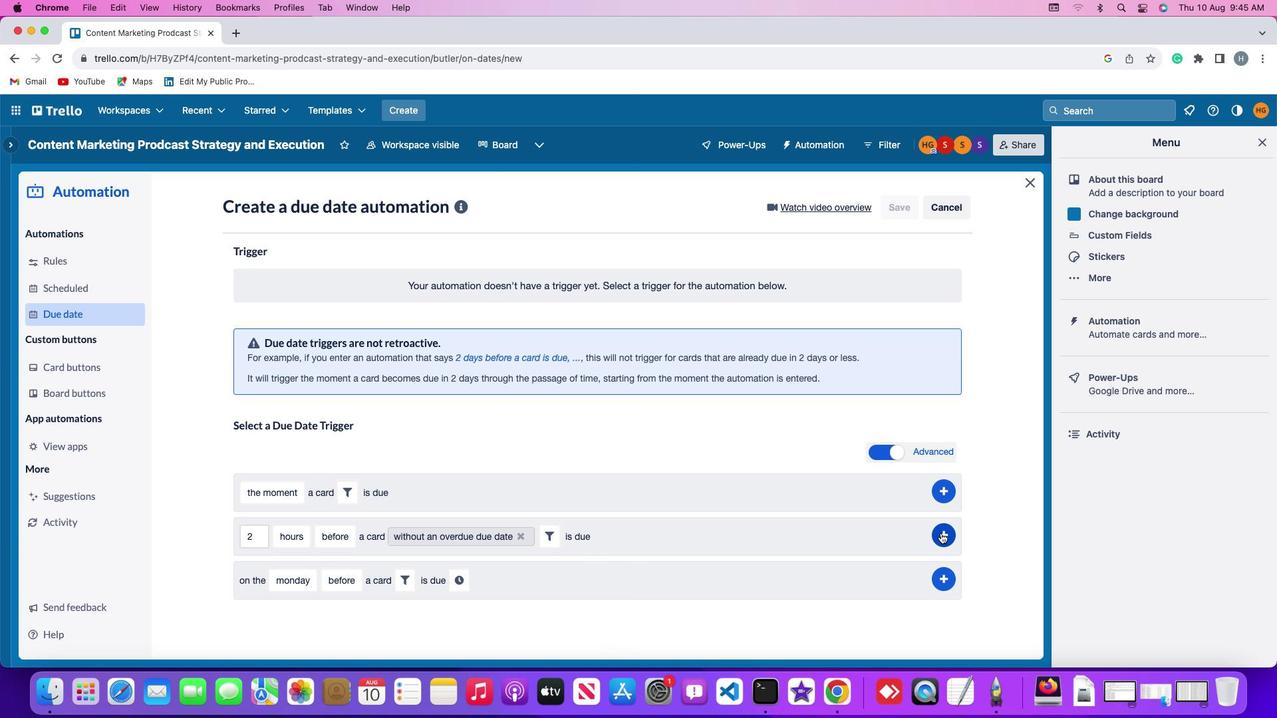 
Action: Mouse pressed left at (940, 532)
Screenshot: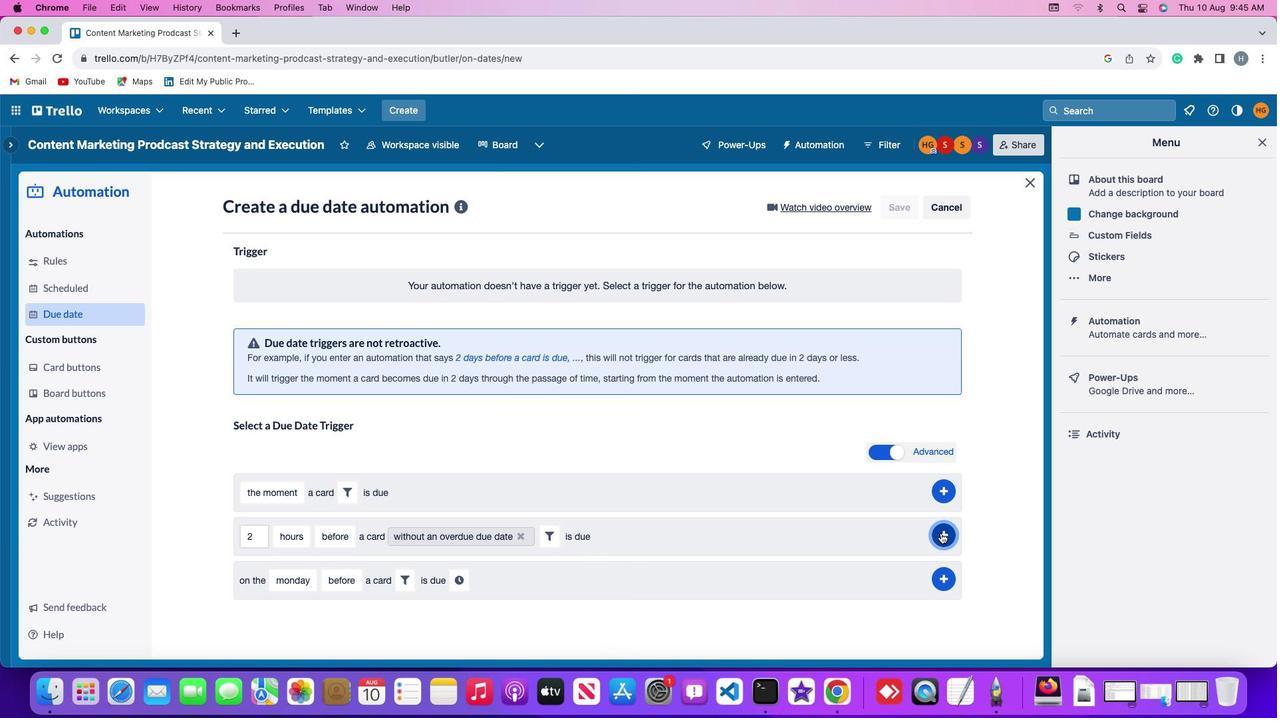 
Action: Mouse moved to (986, 455)
Screenshot: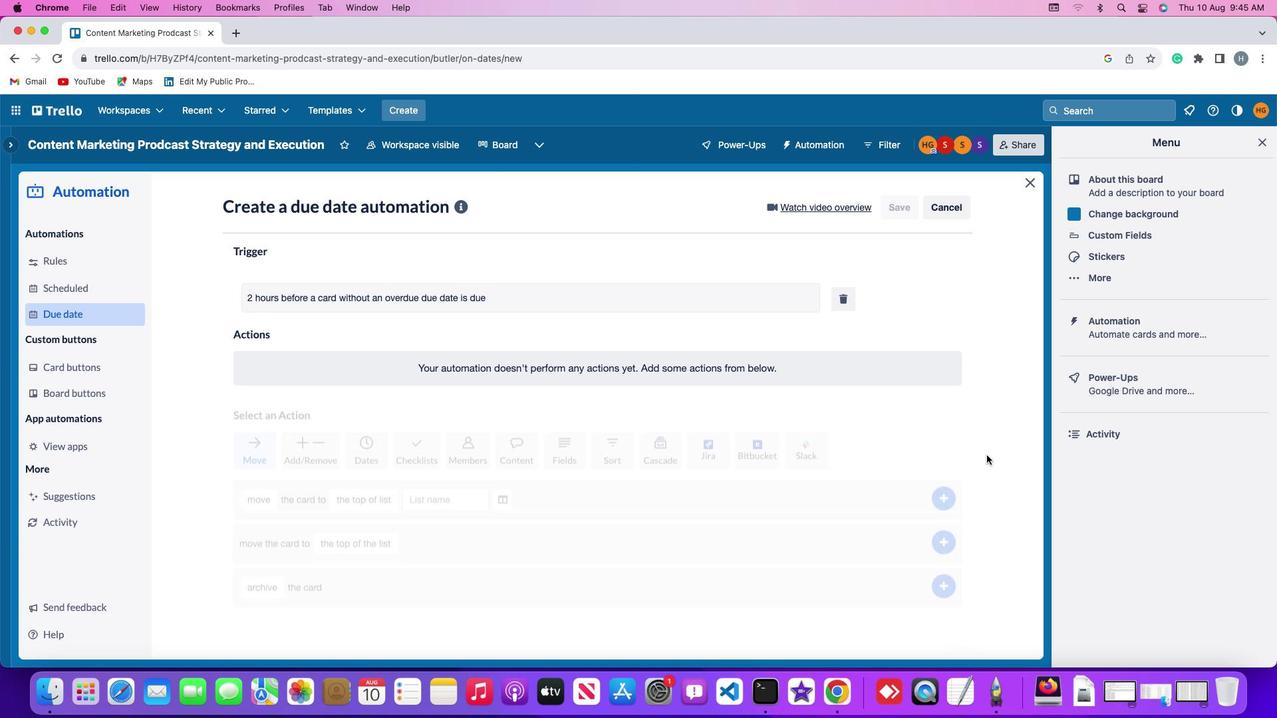
